 Task: Look for space in Roha, India from 5th June, 2023 to 16th June, 2023 for 2 adults in price range Rs.14000 to Rs.18000. Place can be entire place with 1  bedroom having 1 bed and 1 bathroom. Property type can be house, flat, guest house, hotel. Amenities needed are: wifi. Booking option can be shelf check-in. Required host language is English.
Action: Mouse moved to (418, 51)
Screenshot: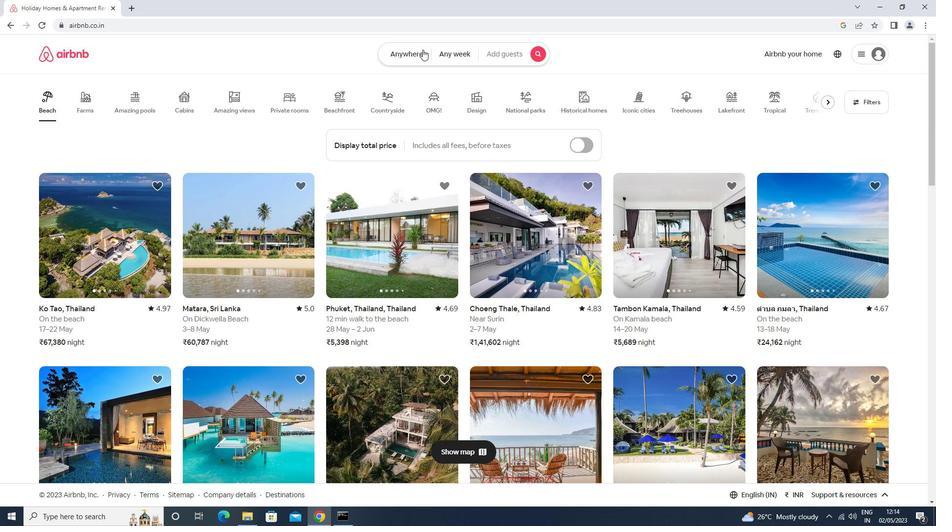 
Action: Mouse pressed left at (418, 51)
Screenshot: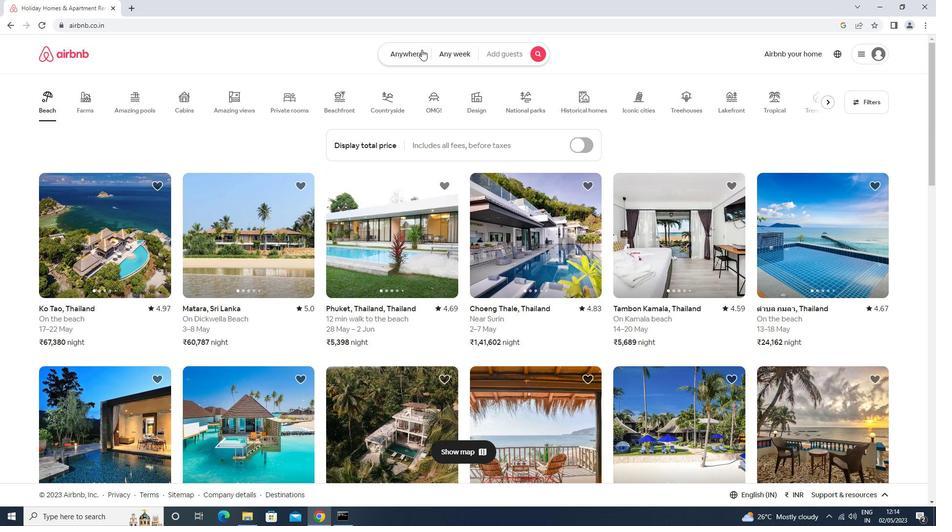 
Action: Mouse moved to (386, 91)
Screenshot: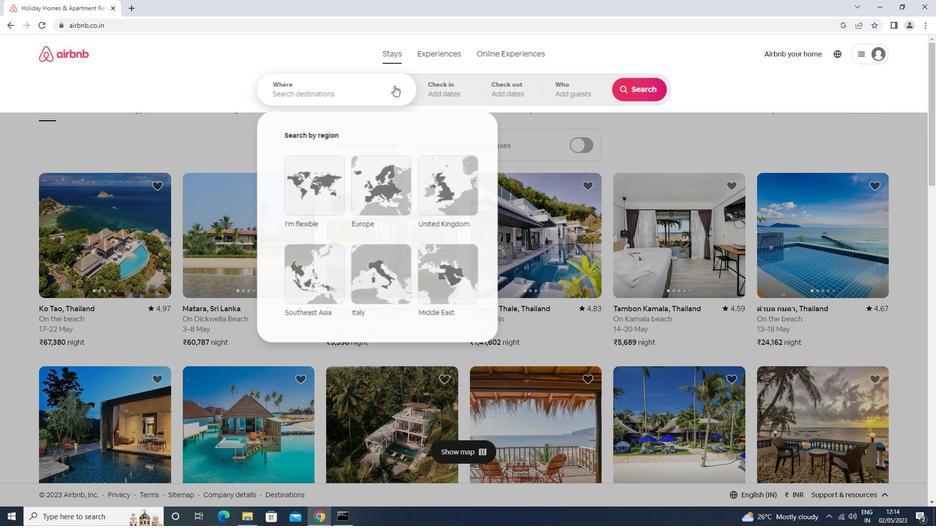 
Action: Mouse pressed left at (386, 91)
Screenshot: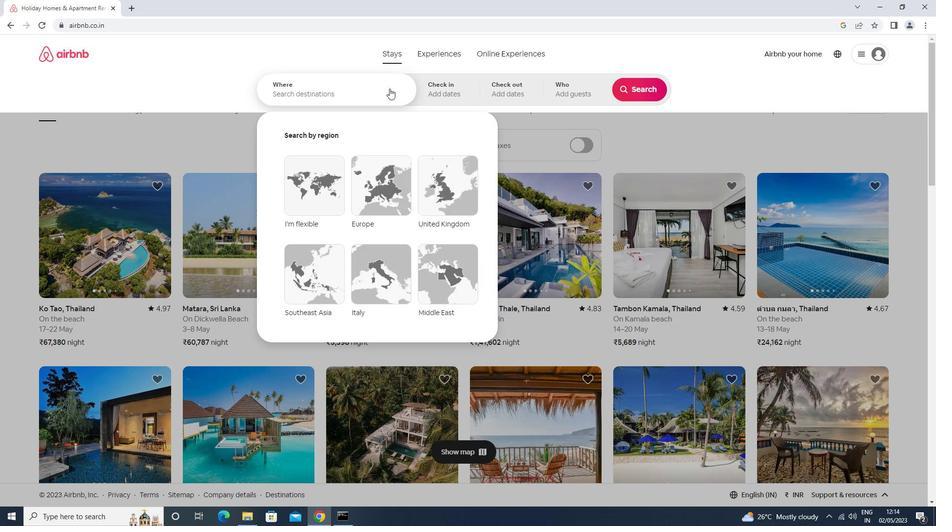 
Action: Mouse moved to (376, 95)
Screenshot: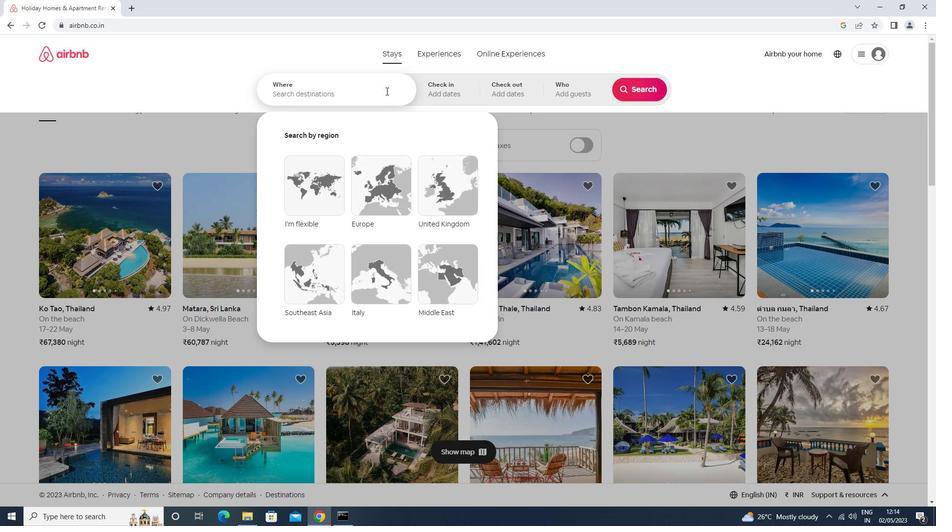 
Action: Key pressed r<Key.caps_lock>oha<Key.down><Key.enter>
Screenshot: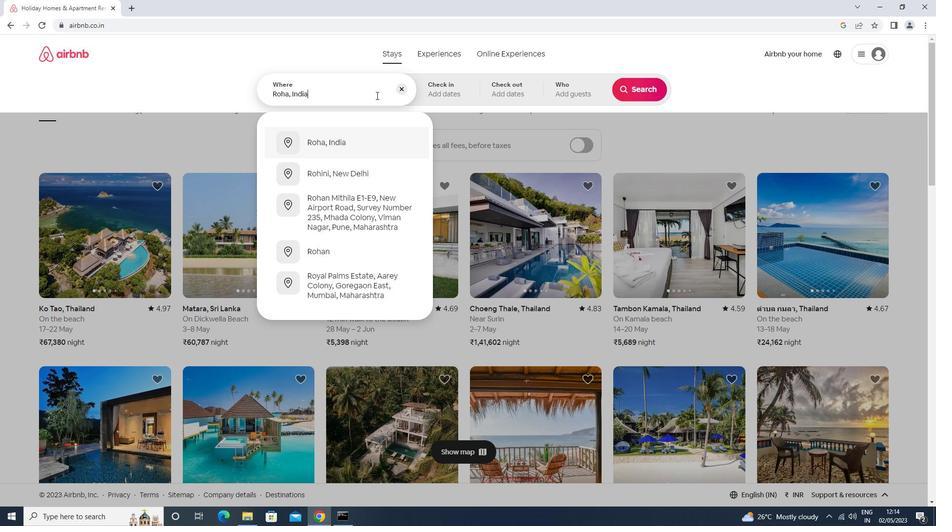 
Action: Mouse moved to (513, 236)
Screenshot: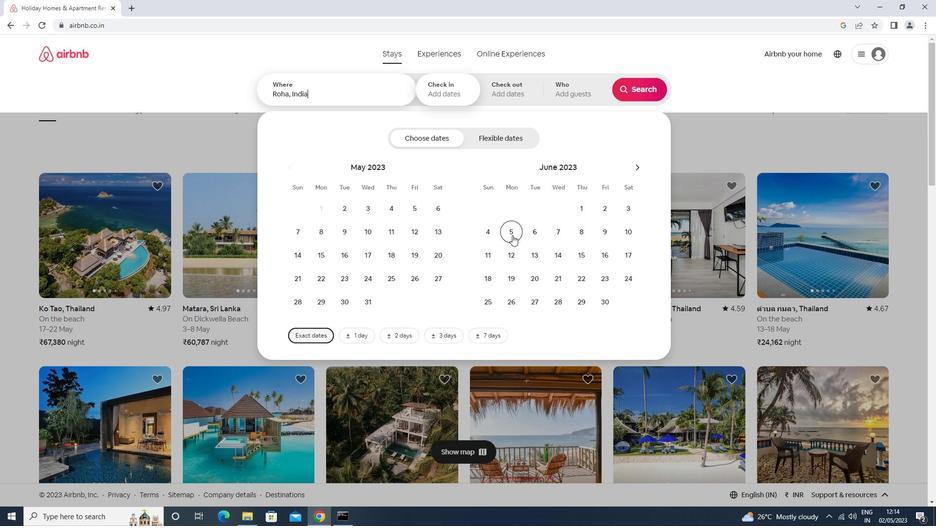 
Action: Mouse pressed left at (513, 236)
Screenshot: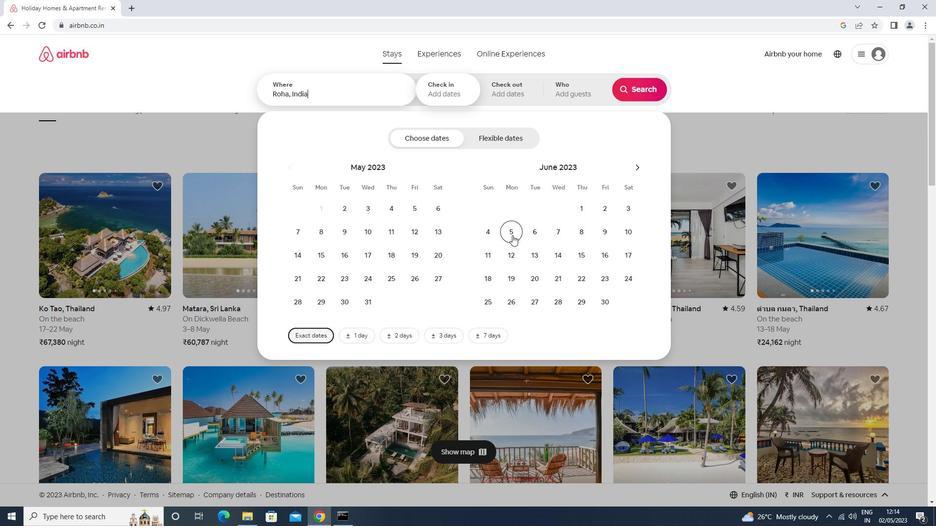 
Action: Mouse moved to (597, 254)
Screenshot: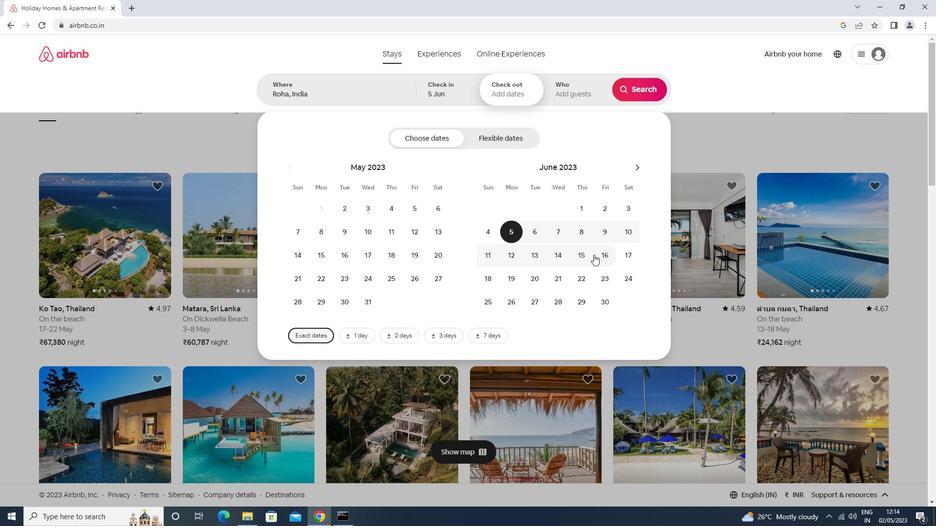 
Action: Mouse pressed left at (597, 254)
Screenshot: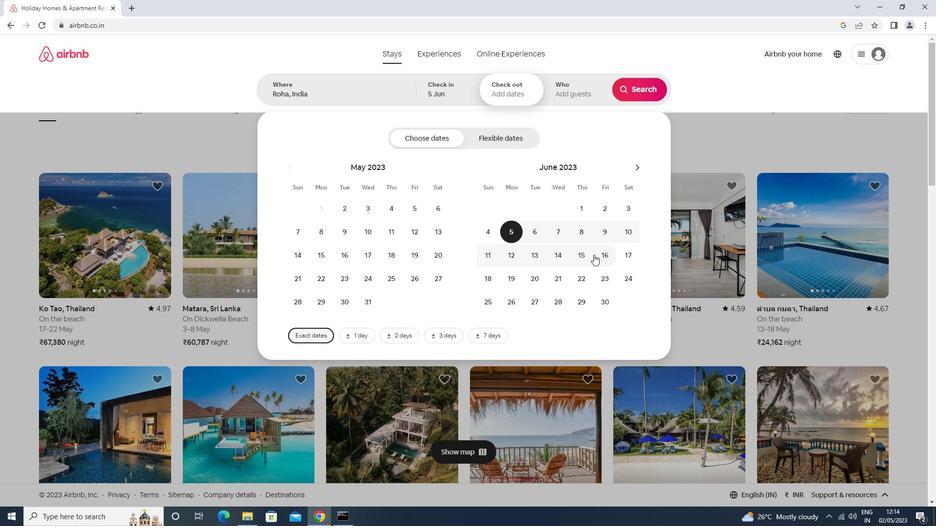
Action: Mouse moved to (561, 96)
Screenshot: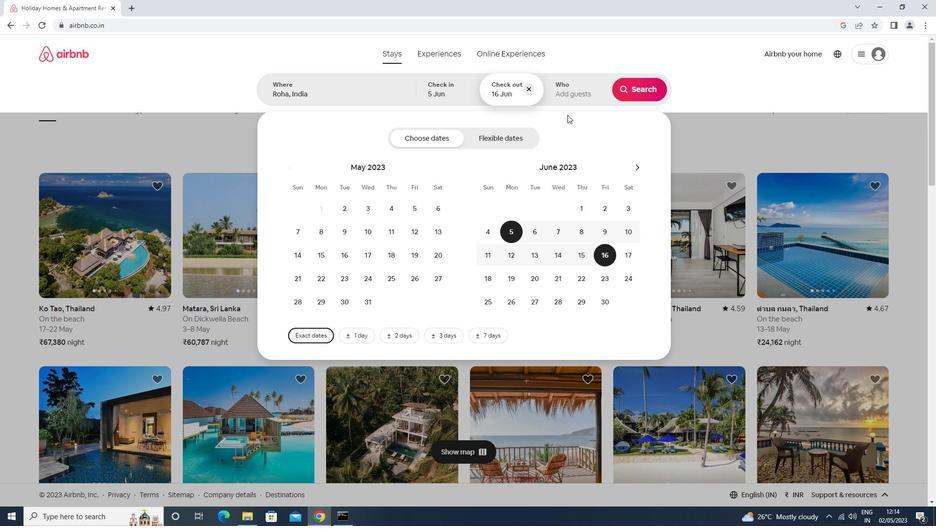 
Action: Mouse pressed left at (561, 96)
Screenshot: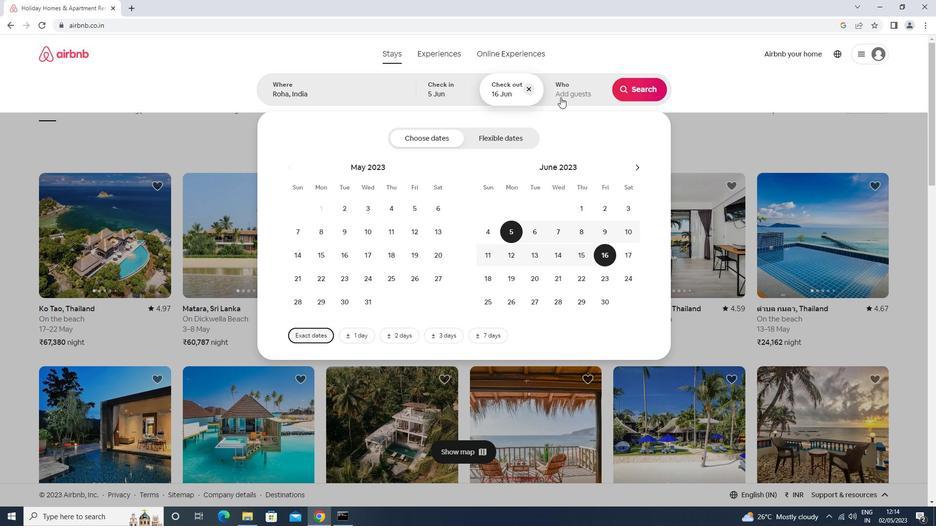 
Action: Mouse moved to (640, 144)
Screenshot: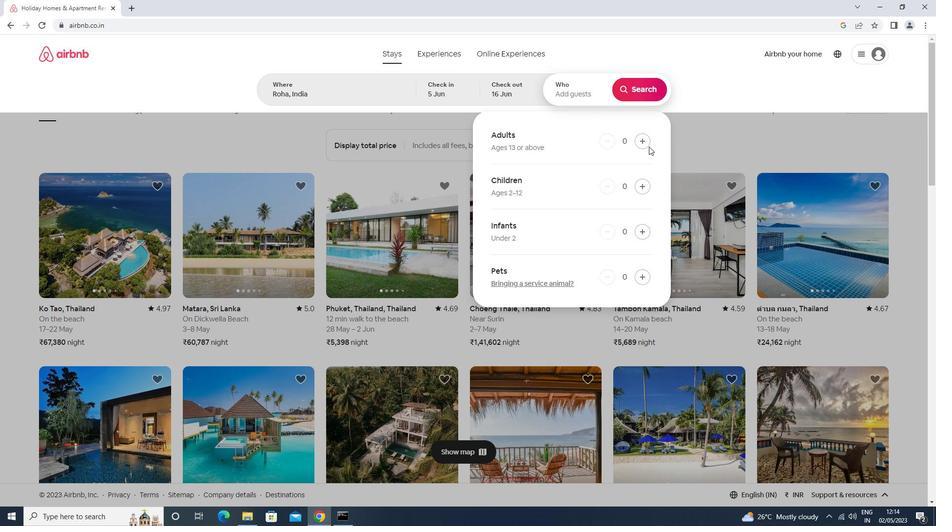 
Action: Mouse pressed left at (640, 144)
Screenshot: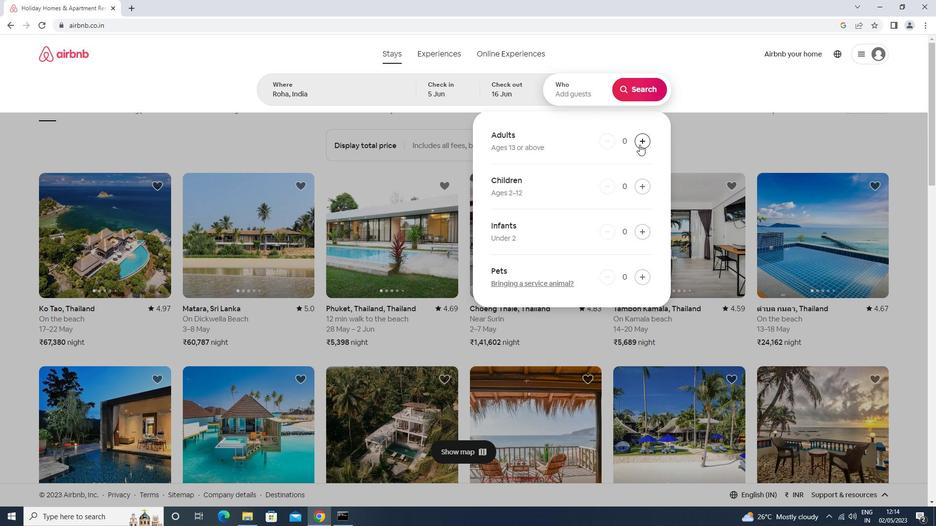 
Action: Mouse moved to (639, 144)
Screenshot: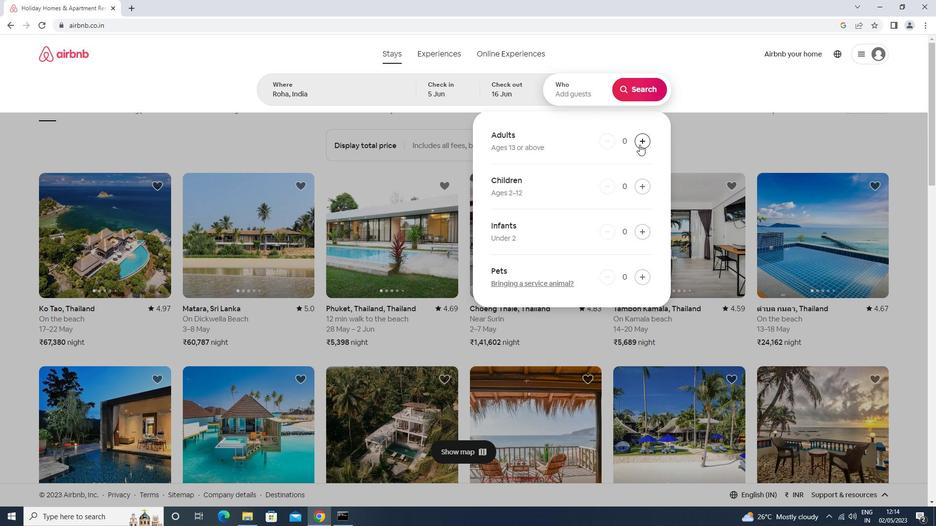 
Action: Mouse pressed left at (639, 144)
Screenshot: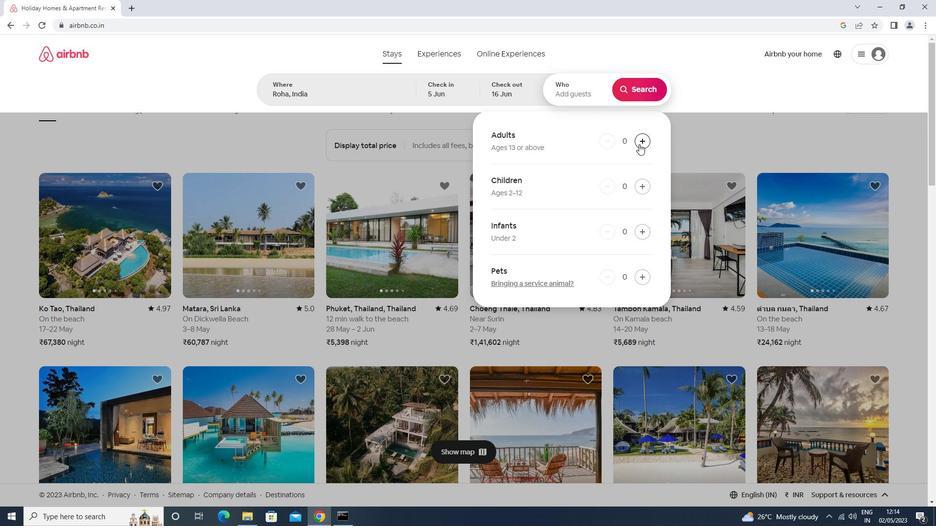 
Action: Mouse moved to (638, 81)
Screenshot: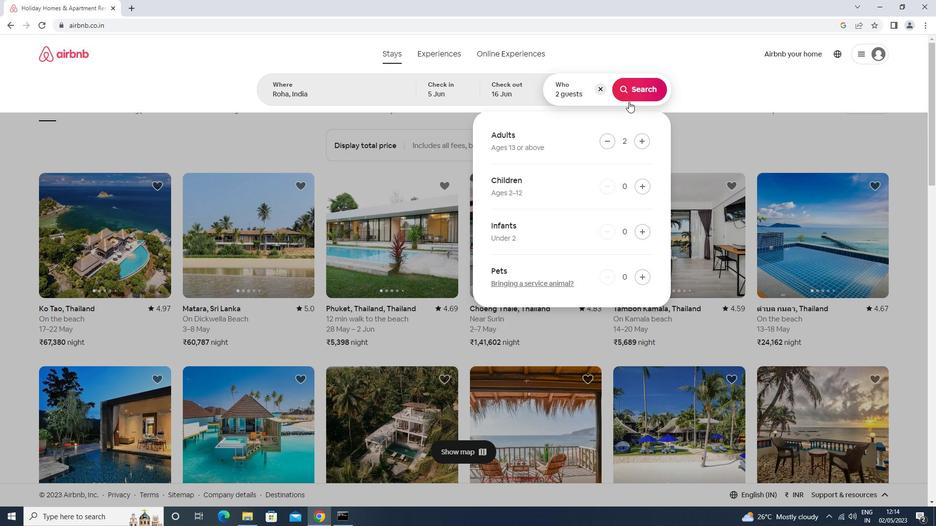 
Action: Mouse pressed left at (638, 81)
Screenshot: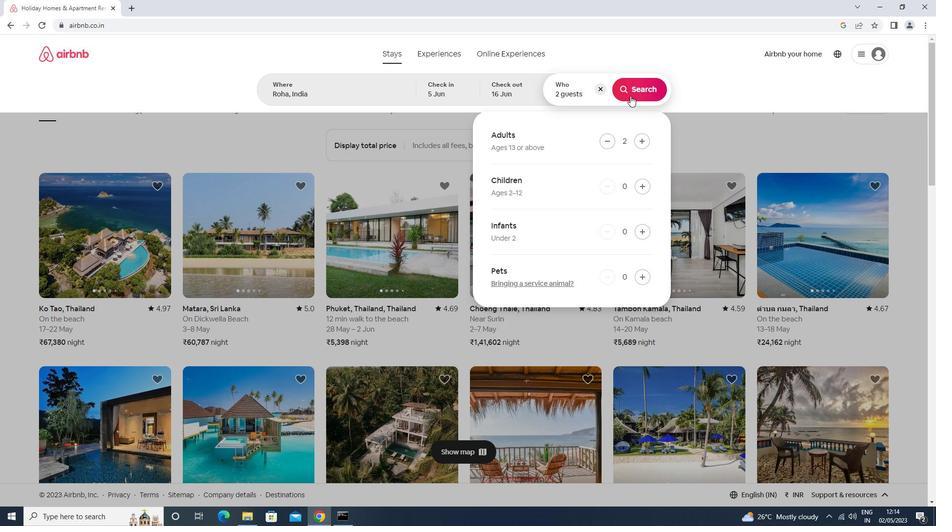 
Action: Mouse moved to (889, 91)
Screenshot: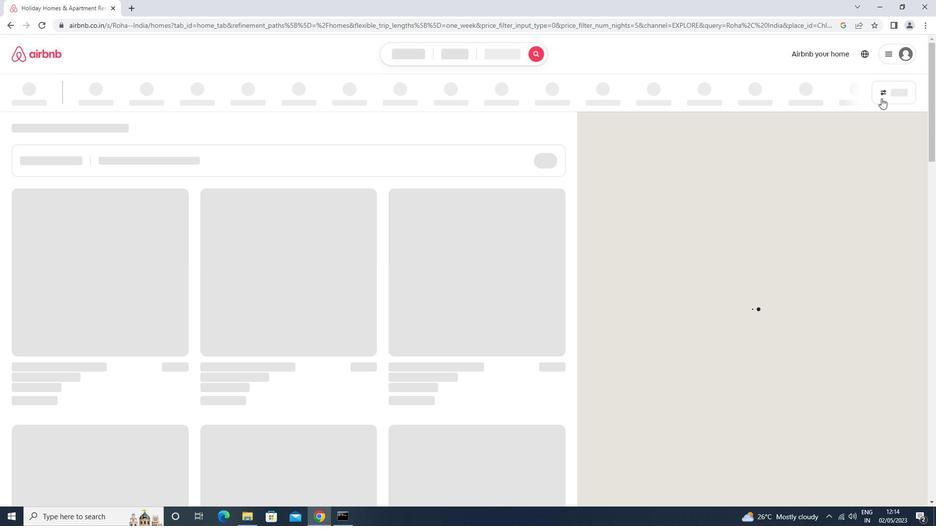 
Action: Mouse pressed left at (889, 91)
Screenshot: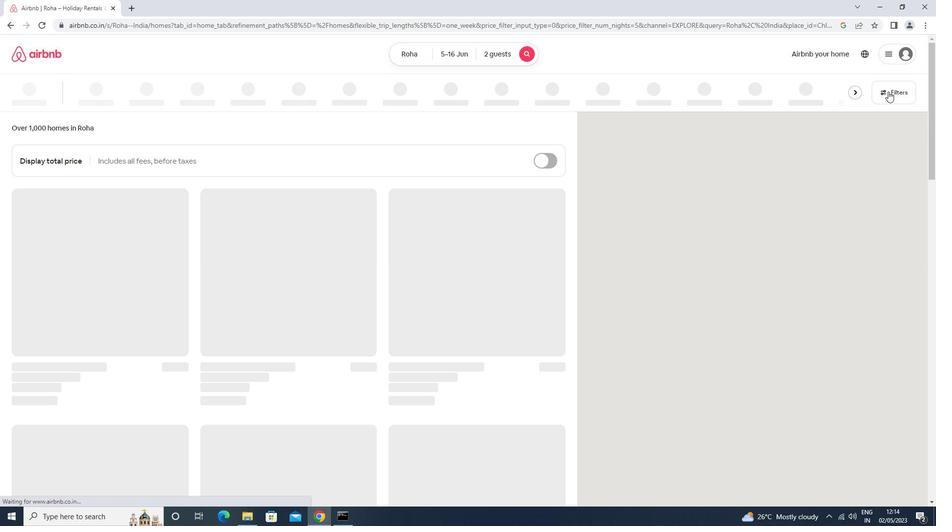 
Action: Mouse moved to (381, 215)
Screenshot: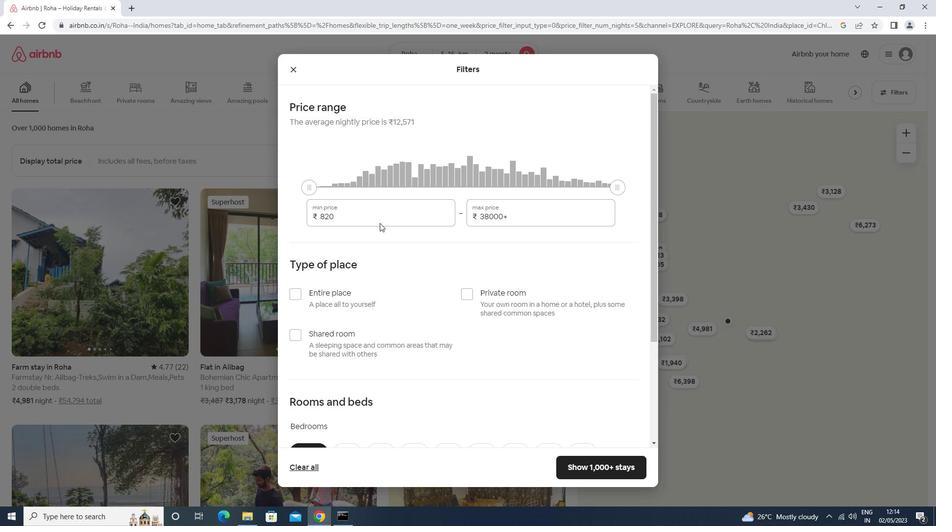 
Action: Mouse pressed left at (381, 215)
Screenshot: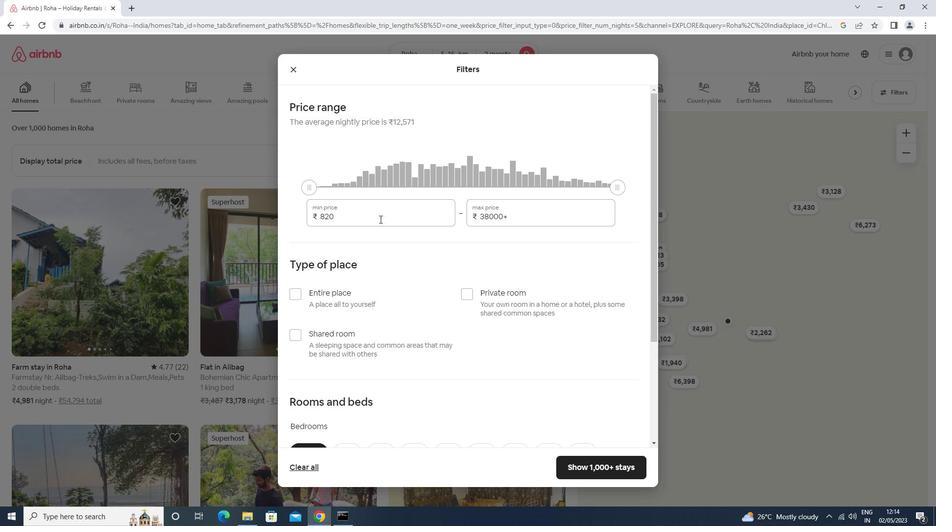 
Action: Key pressed <Key.backspace><Key.backspace><Key.backspace><Key.backspace><Key.backspace><Key.backspace><Key.backspace>14000<Key.tab>18000
Screenshot: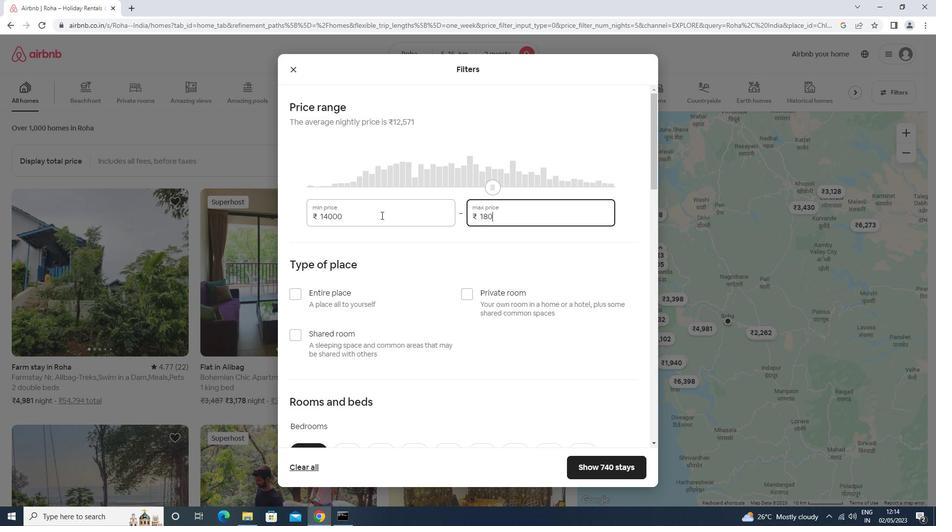 
Action: Mouse moved to (295, 291)
Screenshot: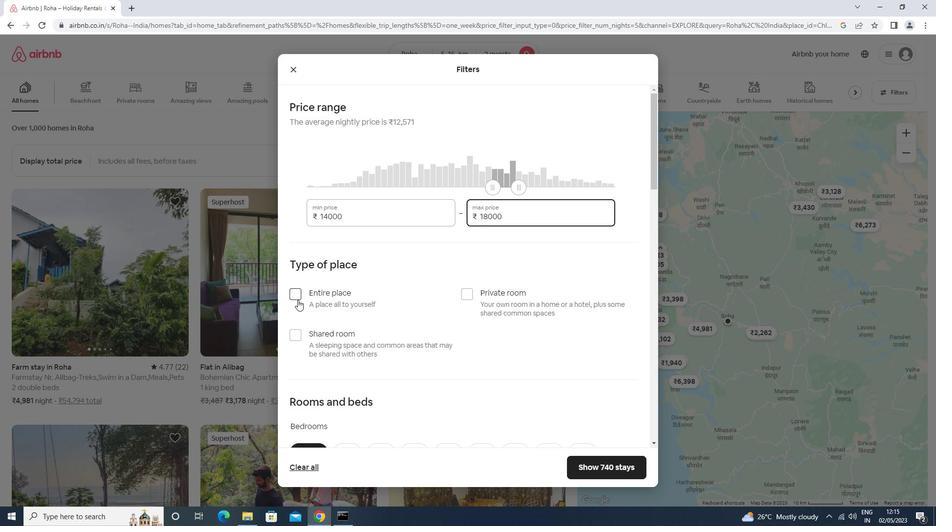
Action: Mouse pressed left at (295, 291)
Screenshot: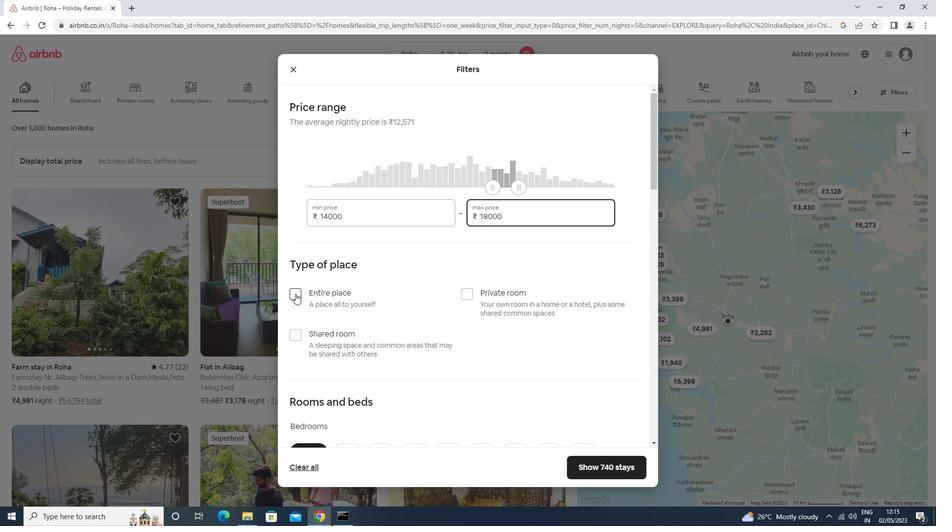 
Action: Mouse scrolled (295, 291) with delta (0, 0)
Screenshot: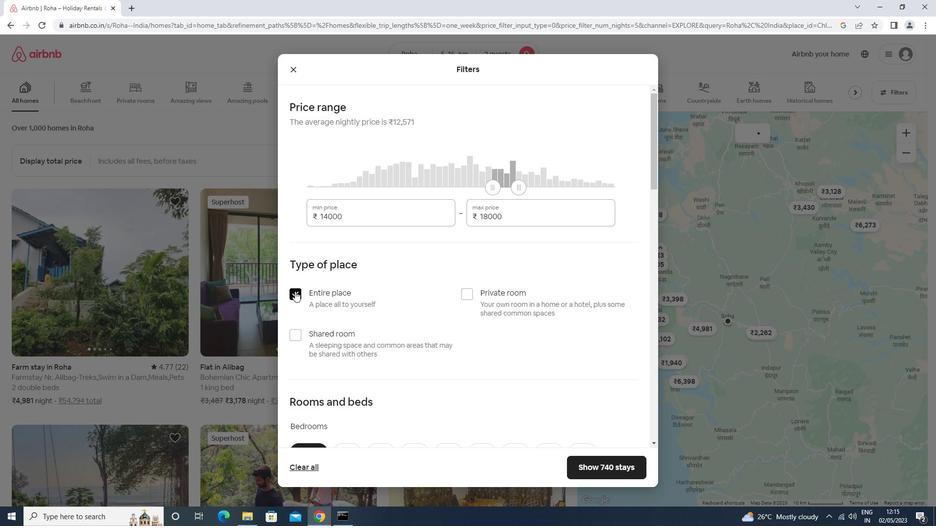 
Action: Mouse scrolled (295, 291) with delta (0, 0)
Screenshot: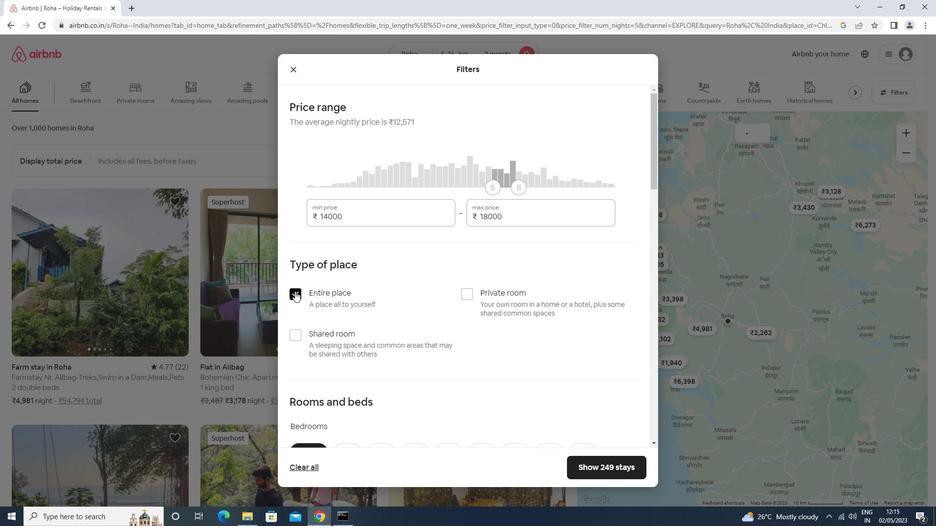 
Action: Mouse scrolled (295, 291) with delta (0, 0)
Screenshot: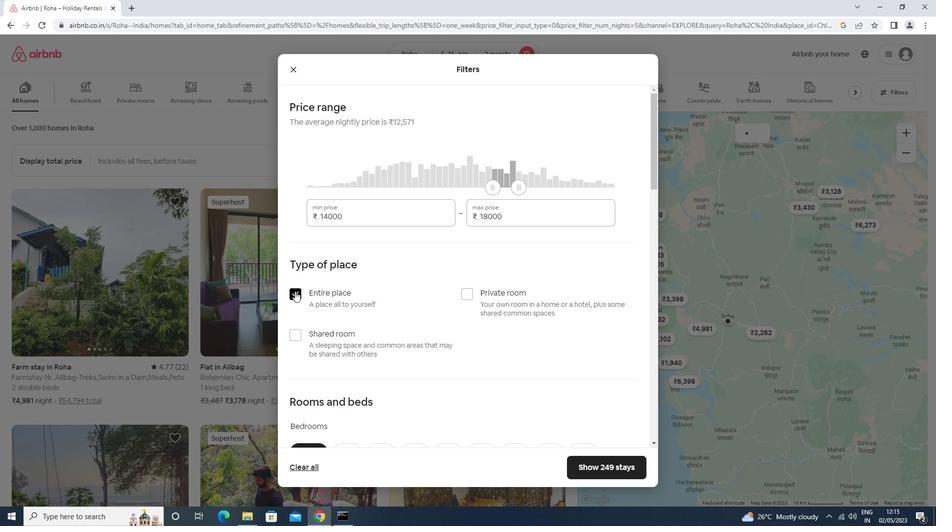 
Action: Mouse moved to (346, 307)
Screenshot: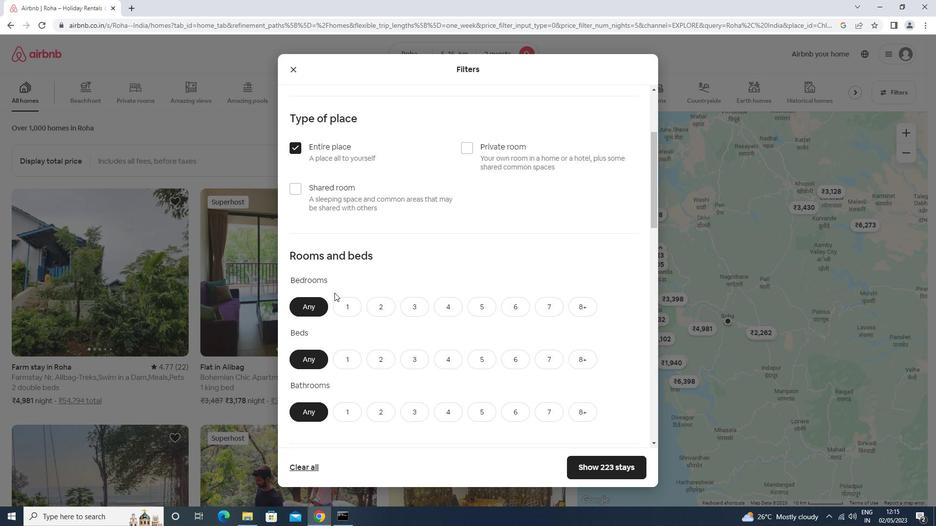 
Action: Mouse pressed left at (346, 307)
Screenshot: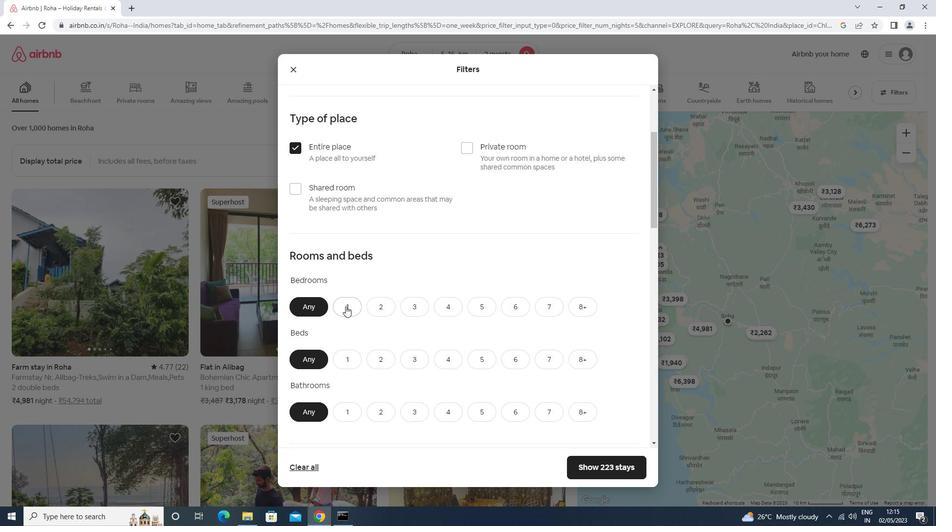 
Action: Mouse moved to (347, 356)
Screenshot: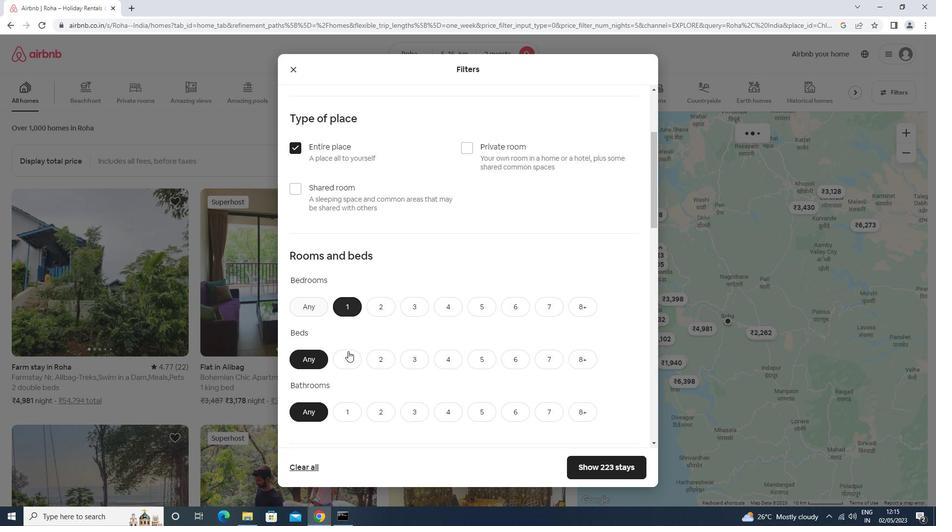 
Action: Mouse pressed left at (347, 356)
Screenshot: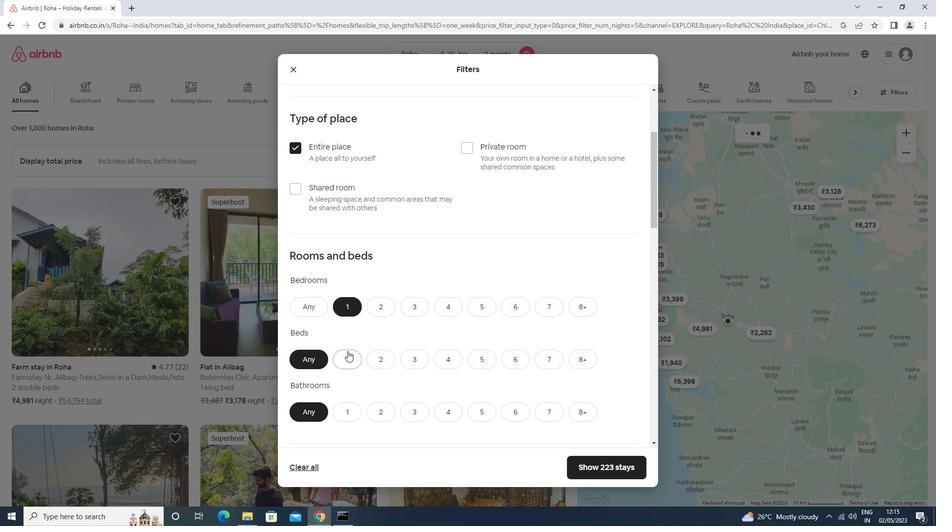 
Action: Mouse moved to (341, 409)
Screenshot: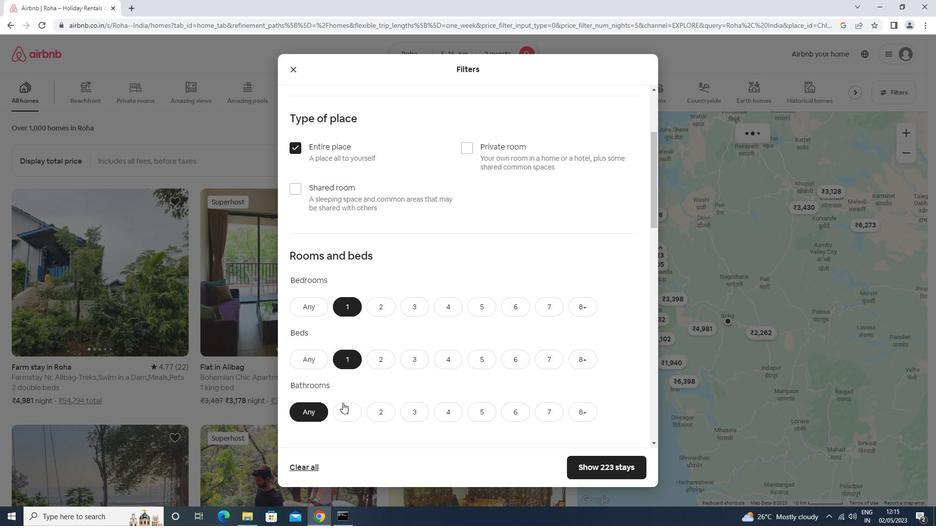
Action: Mouse pressed left at (341, 409)
Screenshot: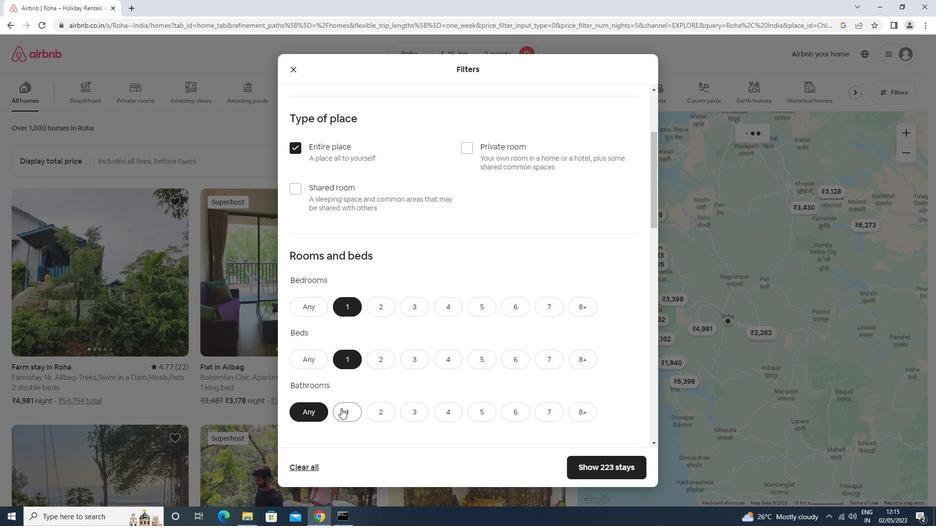 
Action: Mouse moved to (340, 406)
Screenshot: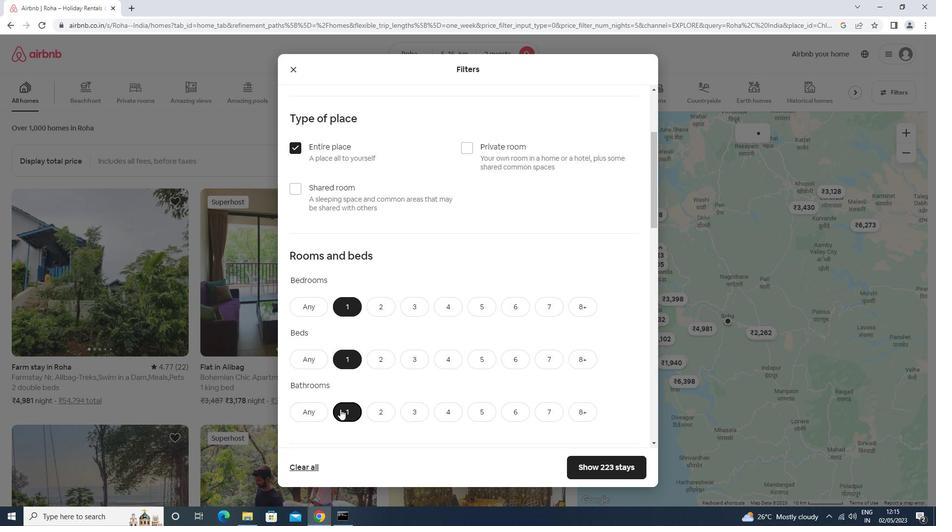 
Action: Mouse scrolled (340, 405) with delta (0, 0)
Screenshot: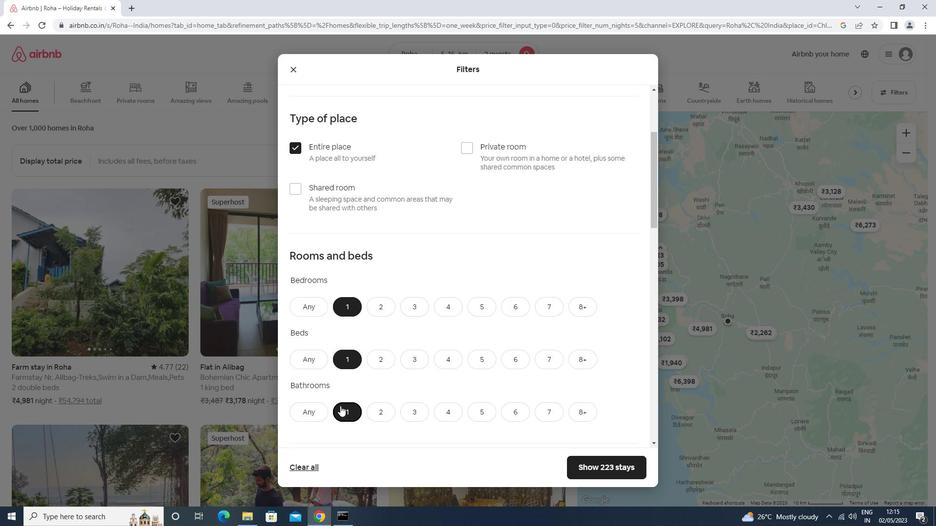 
Action: Mouse scrolled (340, 405) with delta (0, 0)
Screenshot: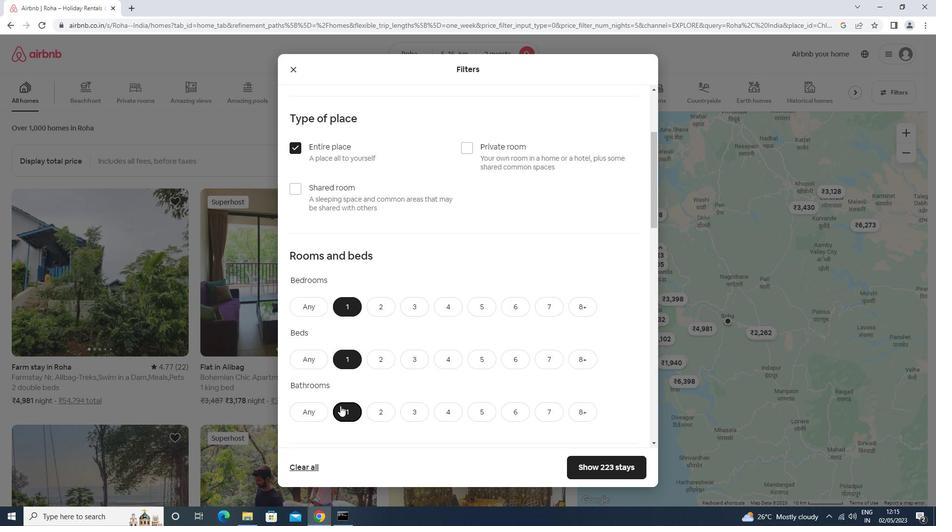 
Action: Mouse scrolled (340, 405) with delta (0, 0)
Screenshot: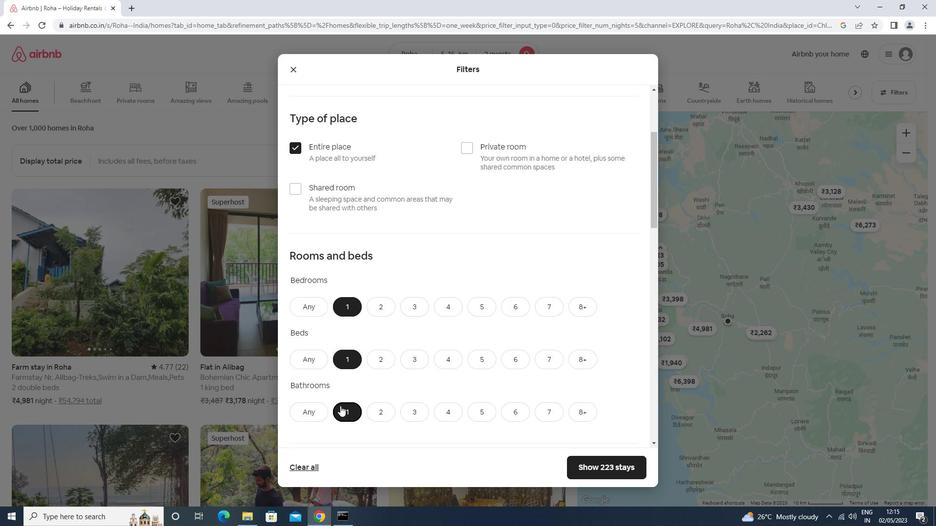 
Action: Mouse moved to (320, 385)
Screenshot: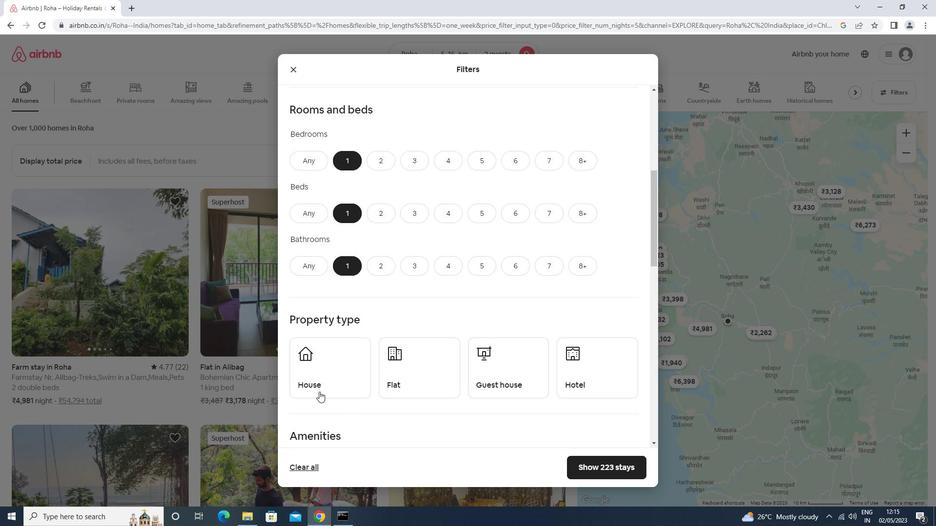 
Action: Mouse pressed left at (320, 385)
Screenshot: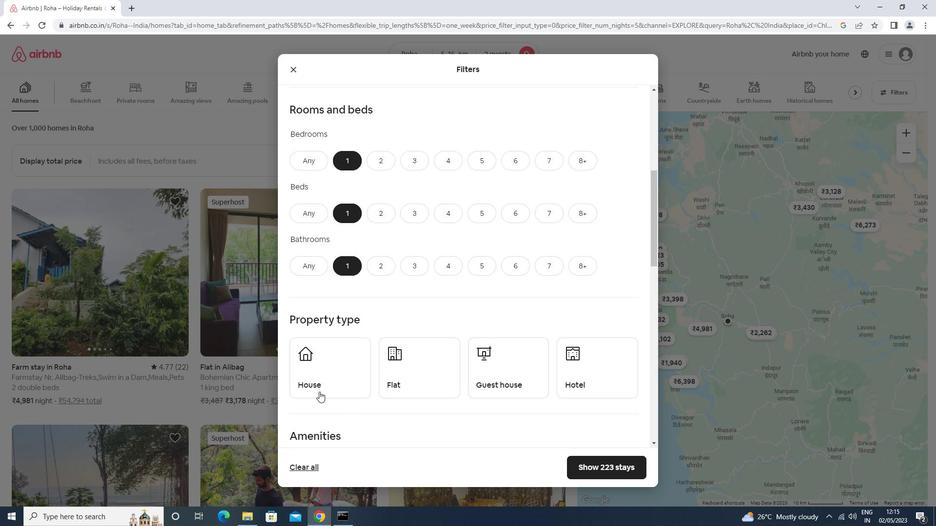 
Action: Mouse moved to (423, 365)
Screenshot: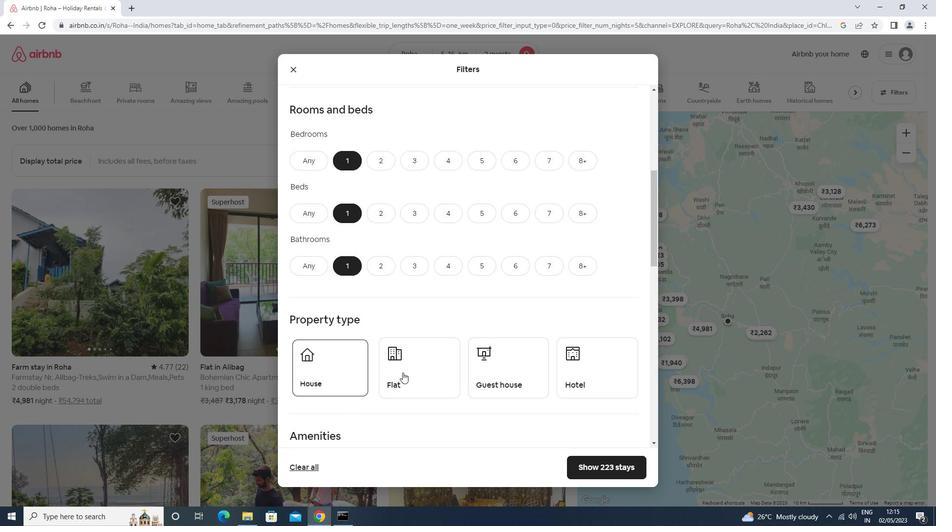 
Action: Mouse pressed left at (423, 365)
Screenshot: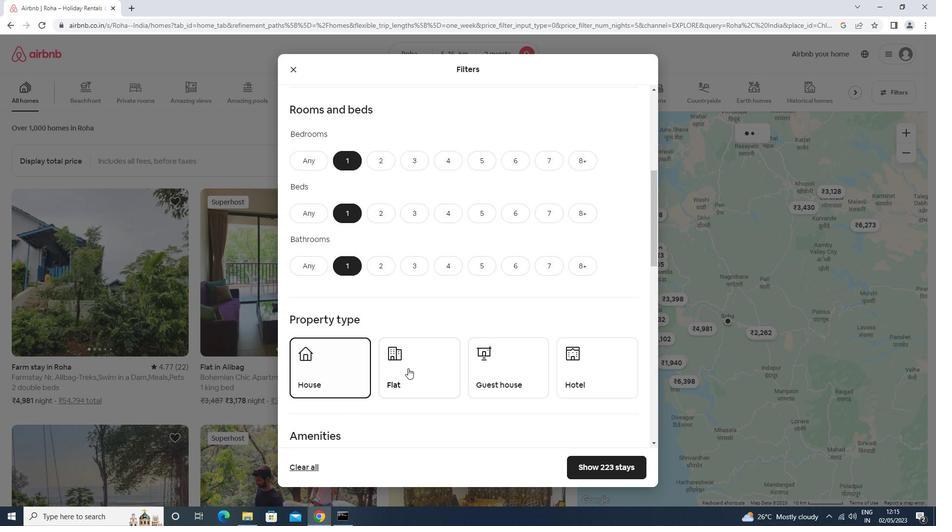 
Action: Mouse moved to (498, 370)
Screenshot: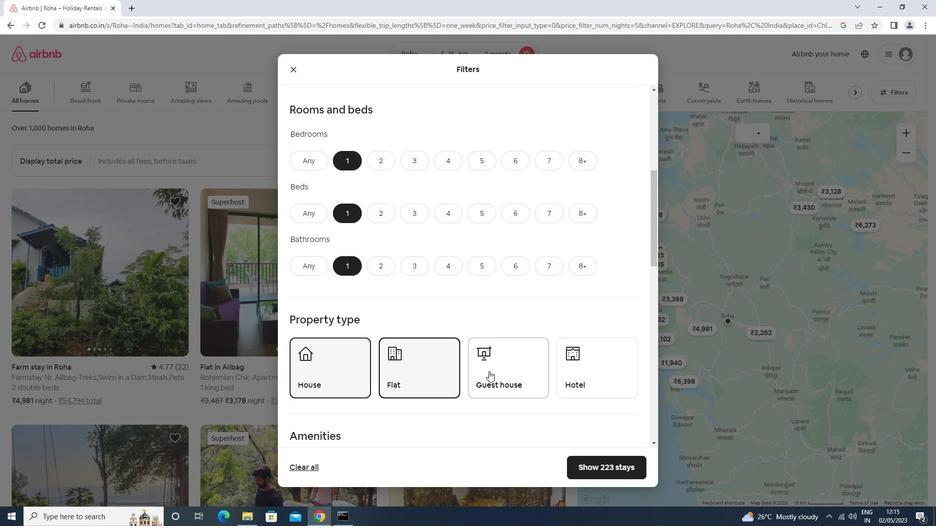 
Action: Mouse pressed left at (498, 370)
Screenshot: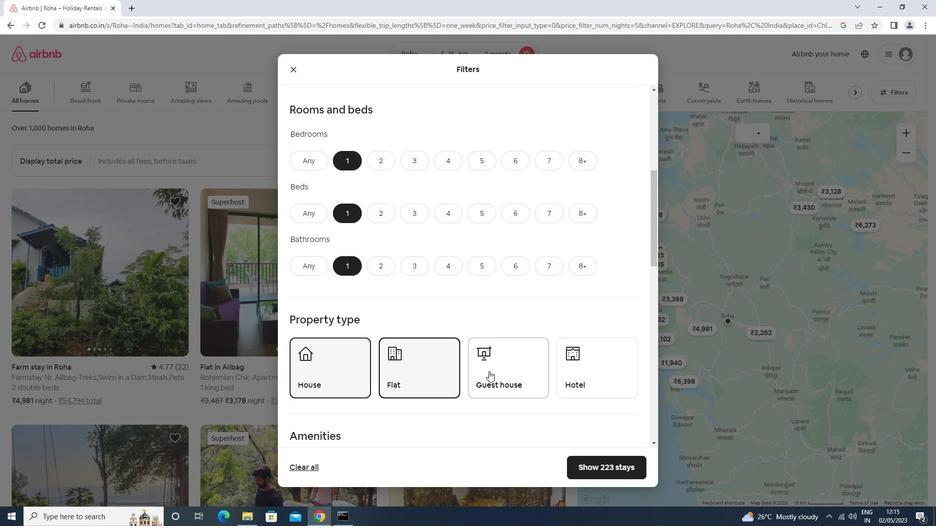 
Action: Mouse moved to (595, 384)
Screenshot: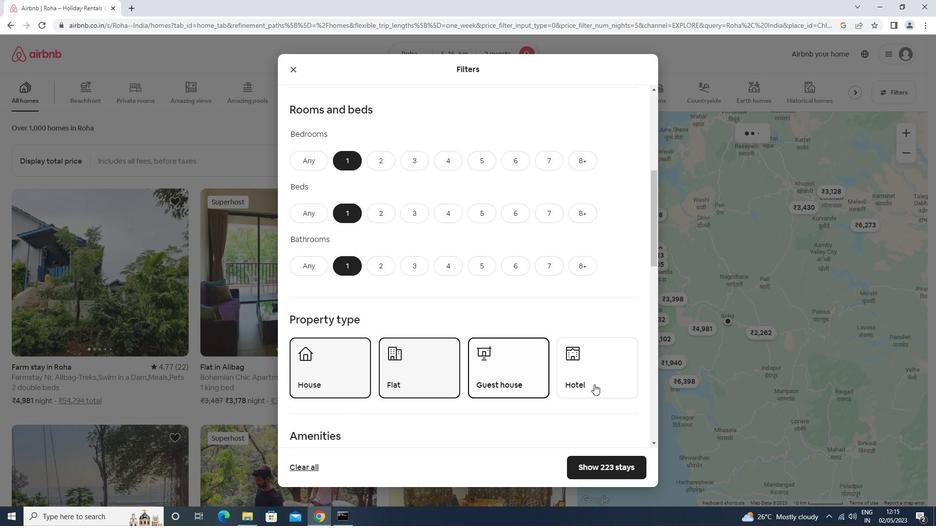 
Action: Mouse pressed left at (595, 384)
Screenshot: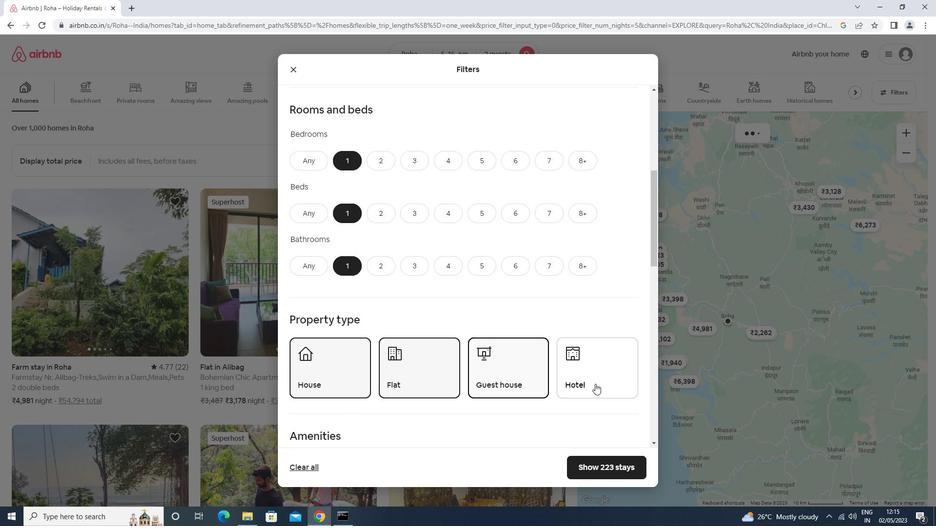 
Action: Mouse moved to (578, 365)
Screenshot: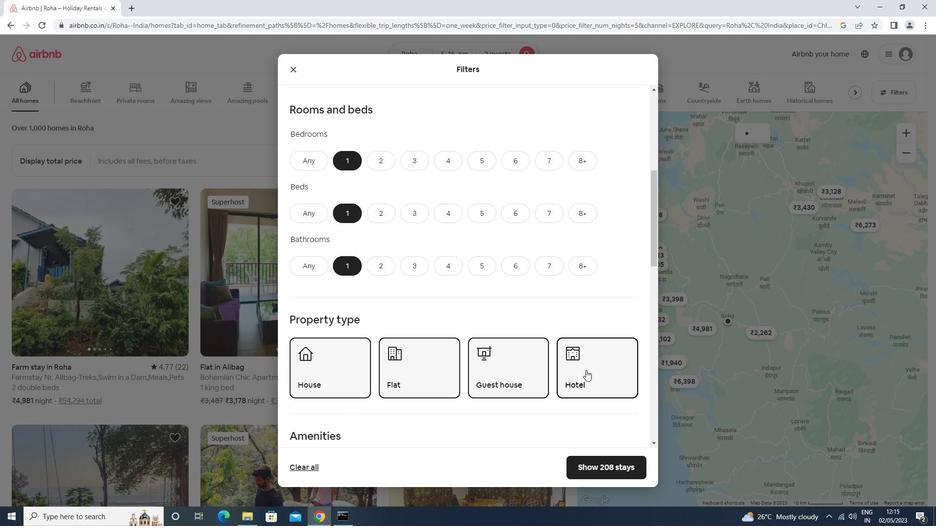 
Action: Mouse scrolled (578, 365) with delta (0, 0)
Screenshot: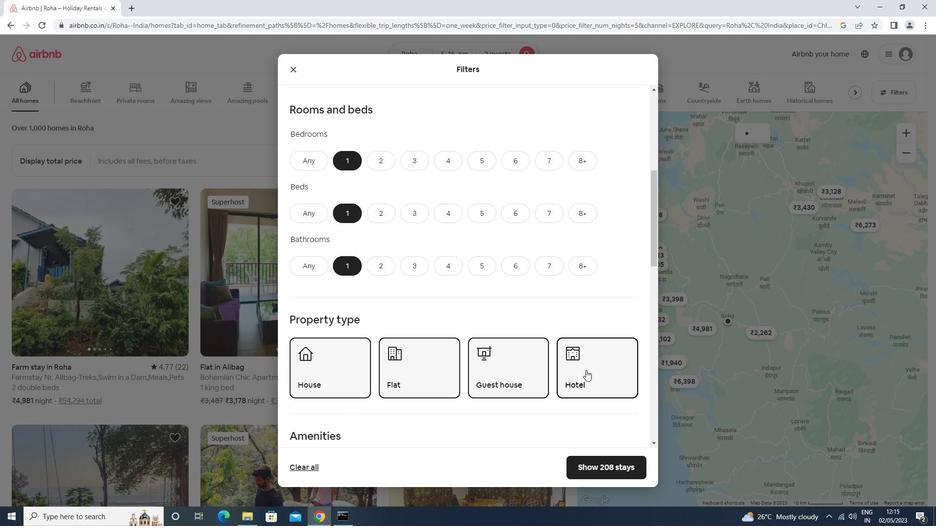
Action: Mouse scrolled (578, 365) with delta (0, 0)
Screenshot: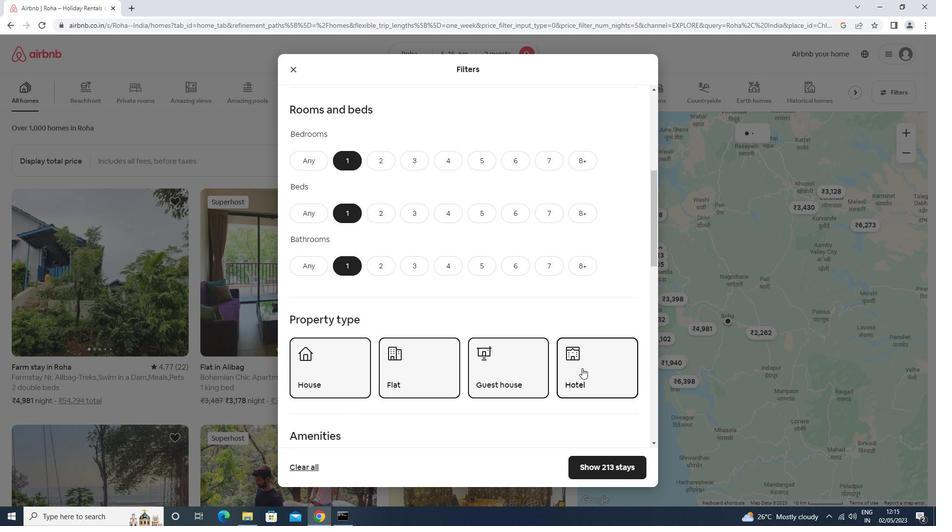 
Action: Mouse scrolled (578, 365) with delta (0, 0)
Screenshot: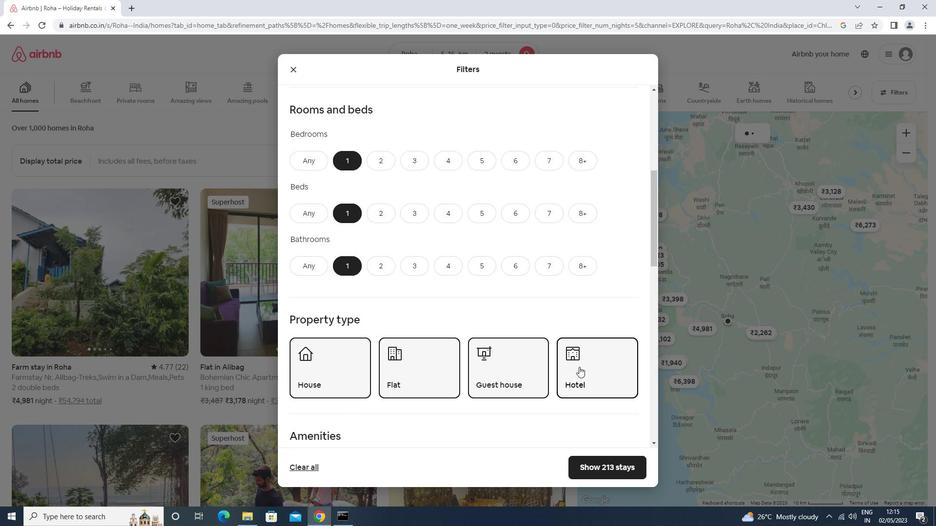 
Action: Mouse moved to (576, 366)
Screenshot: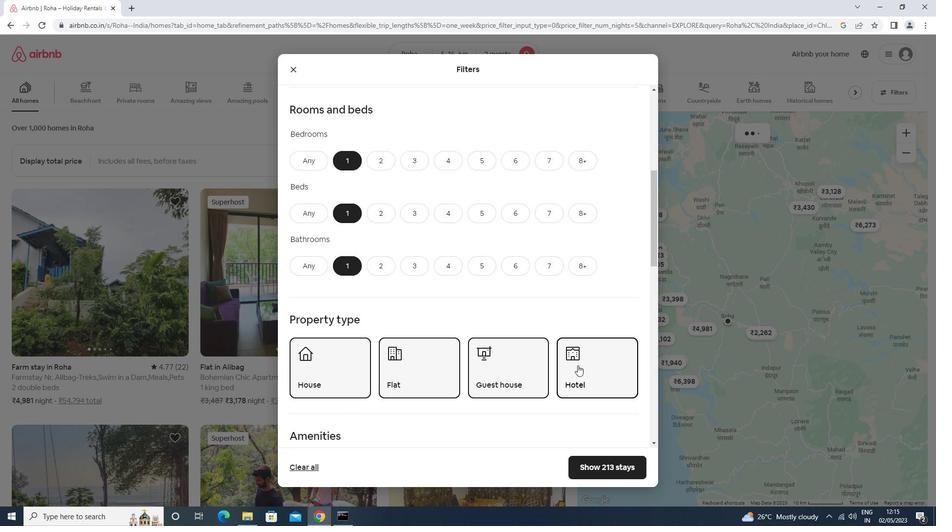 
Action: Mouse scrolled (576, 365) with delta (0, 0)
Screenshot: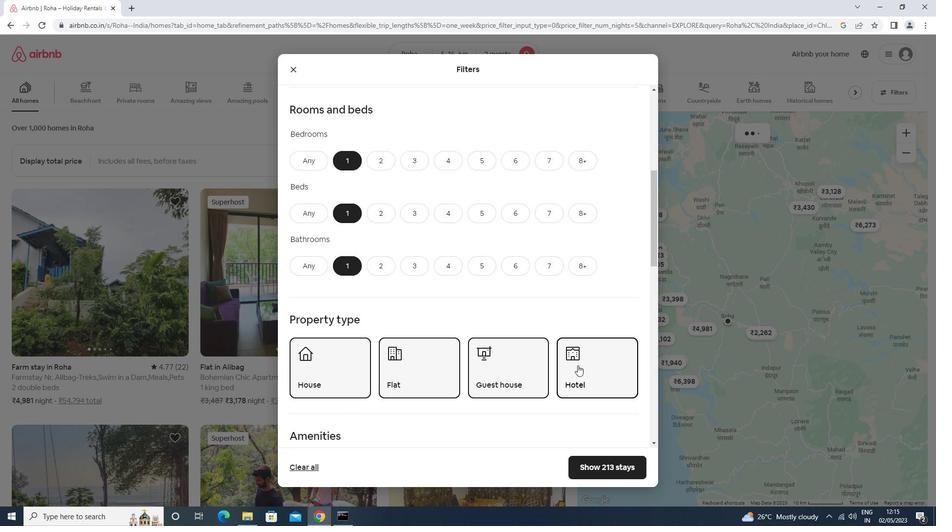 
Action: Mouse moved to (574, 367)
Screenshot: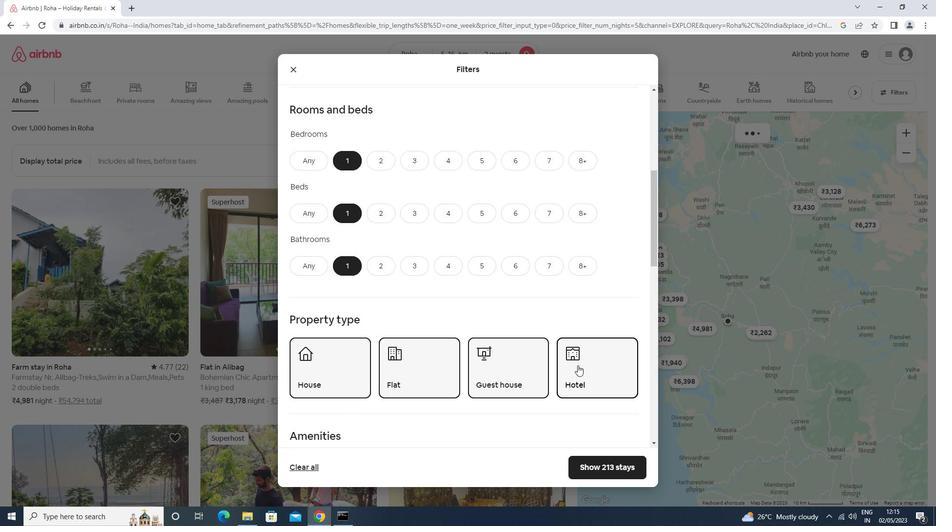 
Action: Mouse scrolled (574, 366) with delta (0, 0)
Screenshot: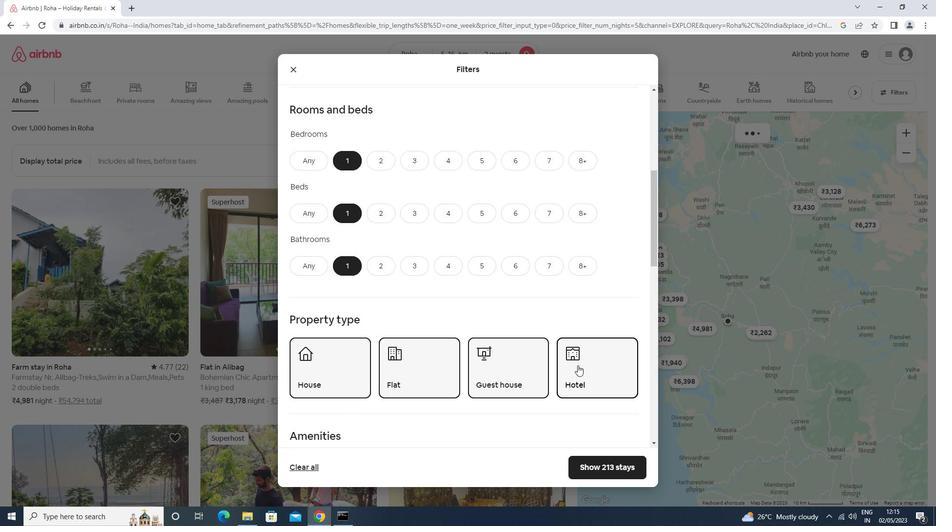 
Action: Mouse moved to (312, 262)
Screenshot: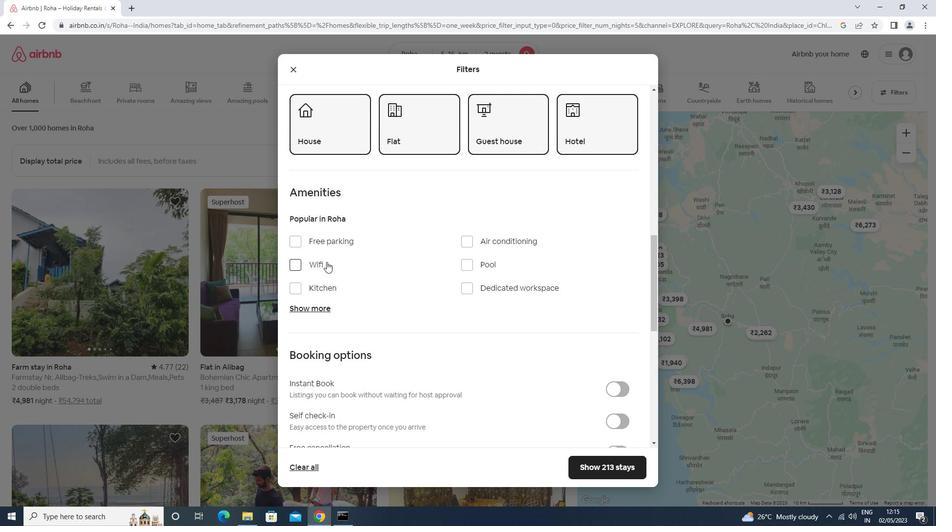 
Action: Mouse pressed left at (312, 262)
Screenshot: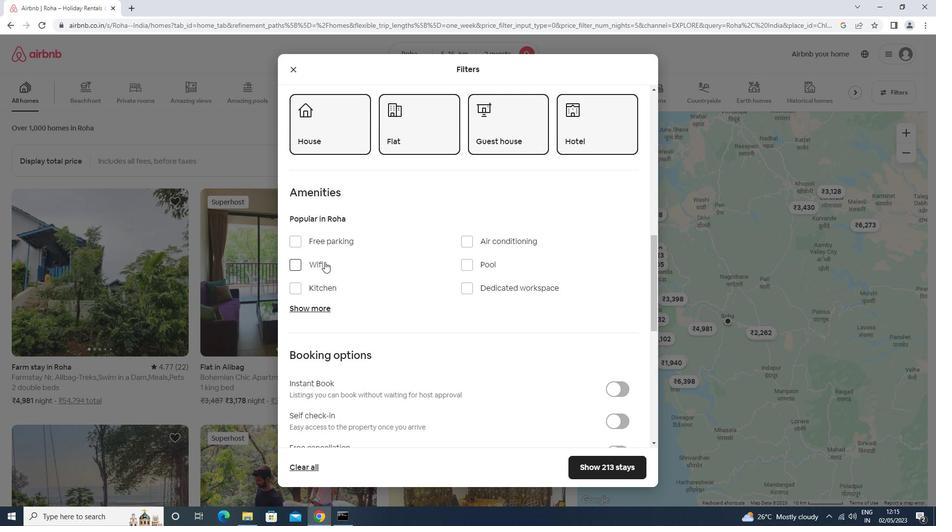 
Action: Mouse moved to (618, 417)
Screenshot: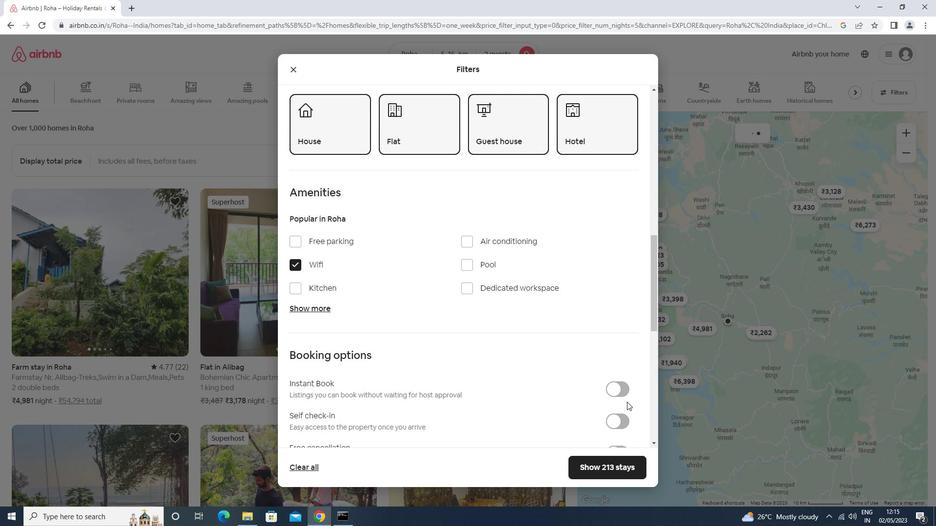
Action: Mouse pressed left at (618, 417)
Screenshot: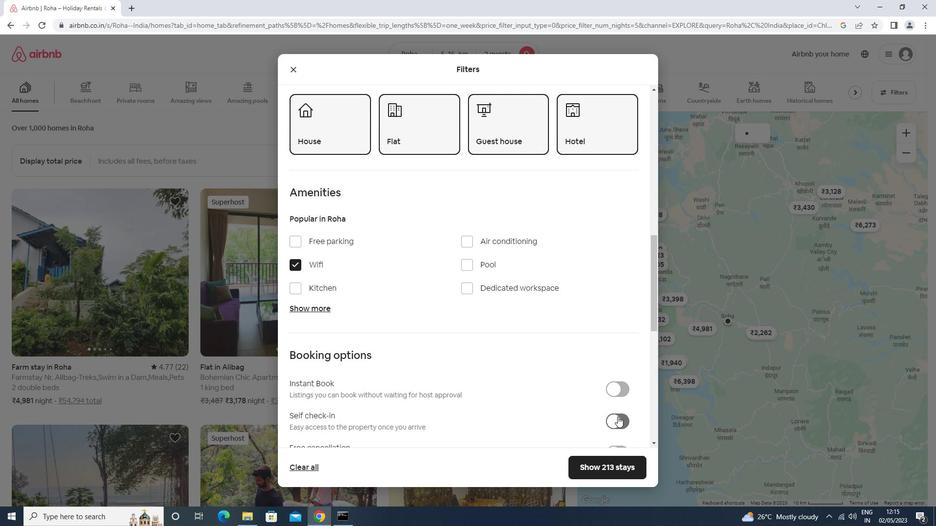 
Action: Mouse moved to (613, 411)
Screenshot: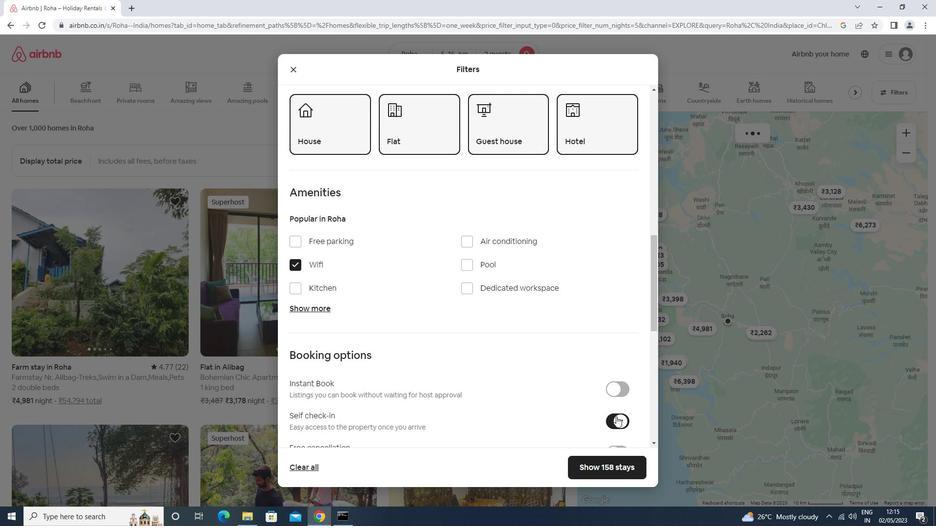 
Action: Mouse scrolled (613, 411) with delta (0, 0)
Screenshot: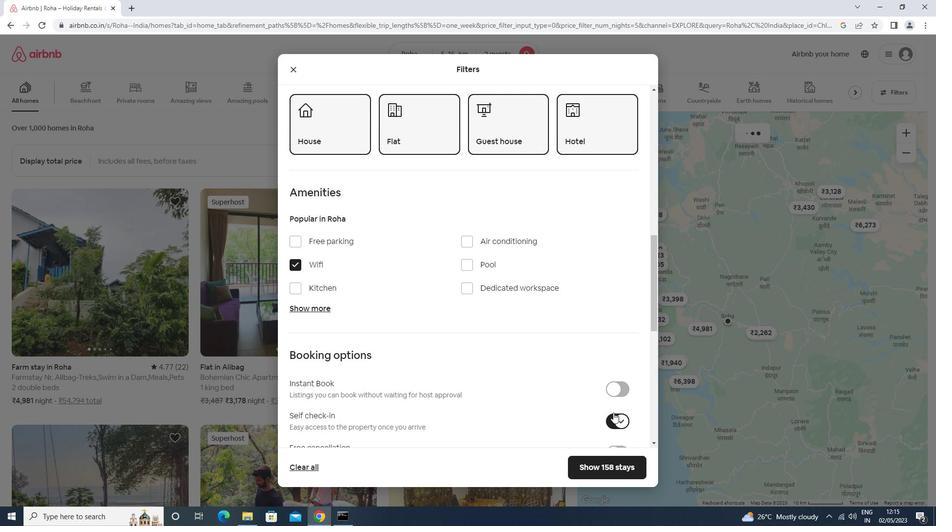 
Action: Mouse scrolled (613, 411) with delta (0, 0)
Screenshot: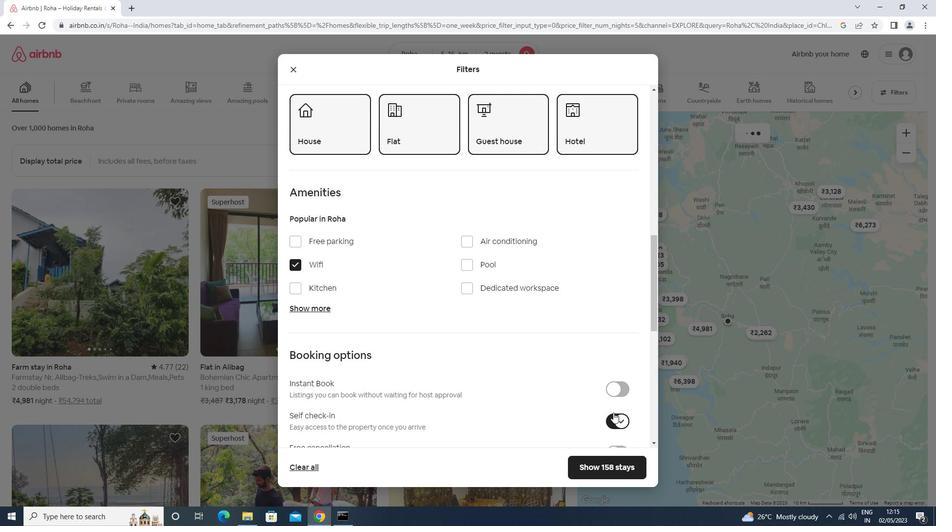 
Action: Mouse scrolled (613, 411) with delta (0, 0)
Screenshot: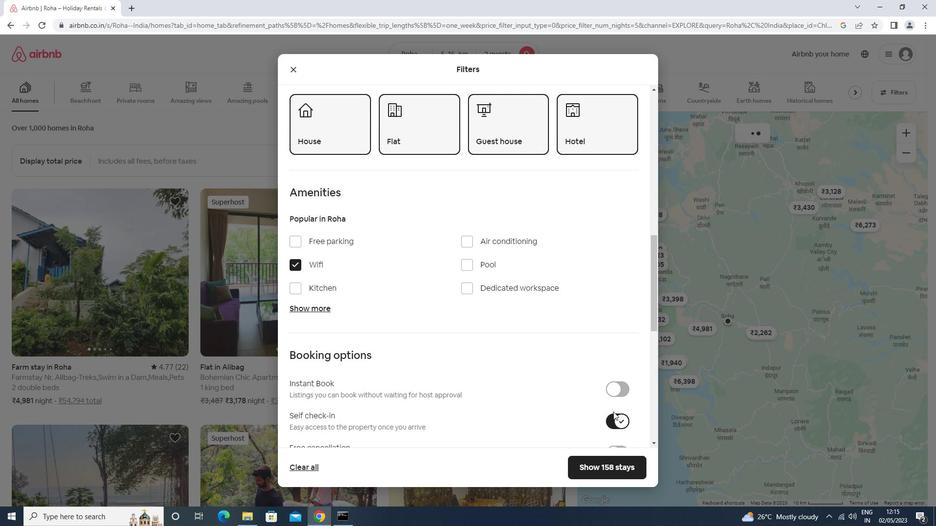 
Action: Mouse scrolled (613, 411) with delta (0, 0)
Screenshot: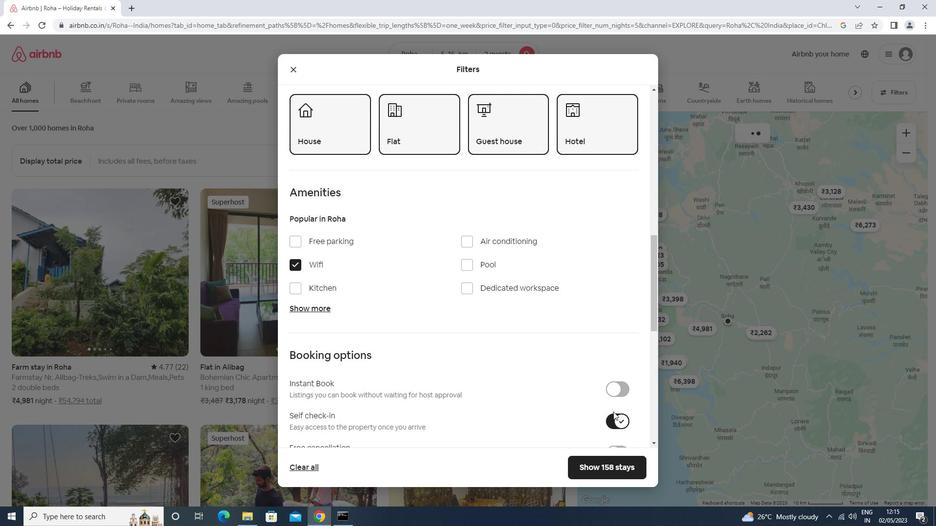 
Action: Mouse scrolled (613, 411) with delta (0, 0)
Screenshot: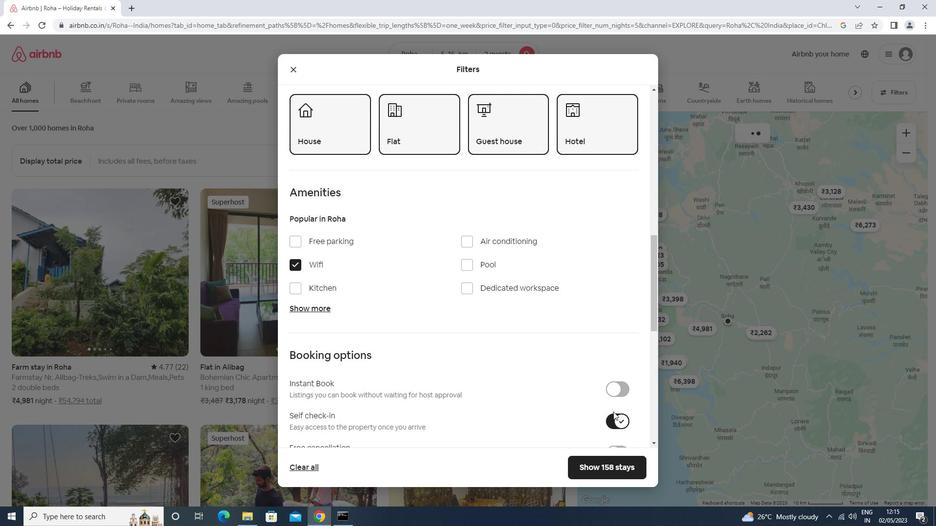 
Action: Mouse scrolled (613, 411) with delta (0, 0)
Screenshot: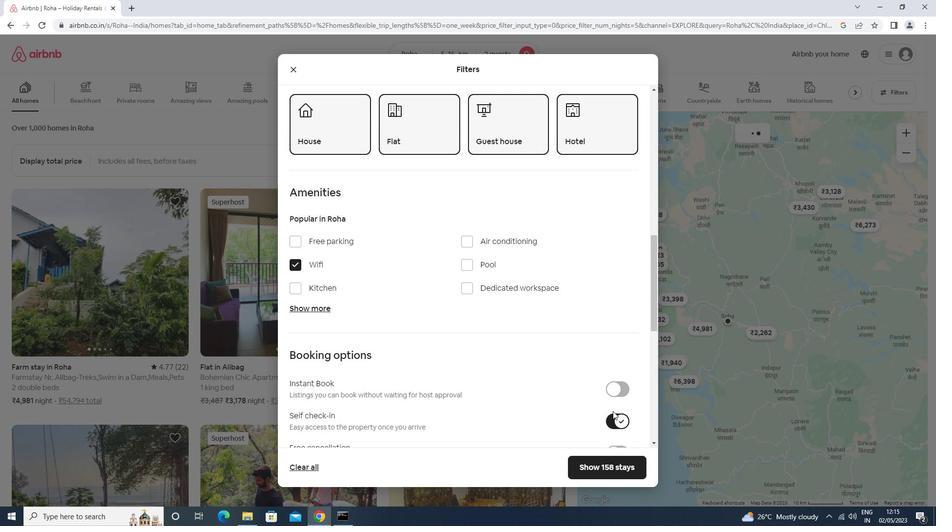 
Action: Mouse scrolled (613, 411) with delta (0, 0)
Screenshot: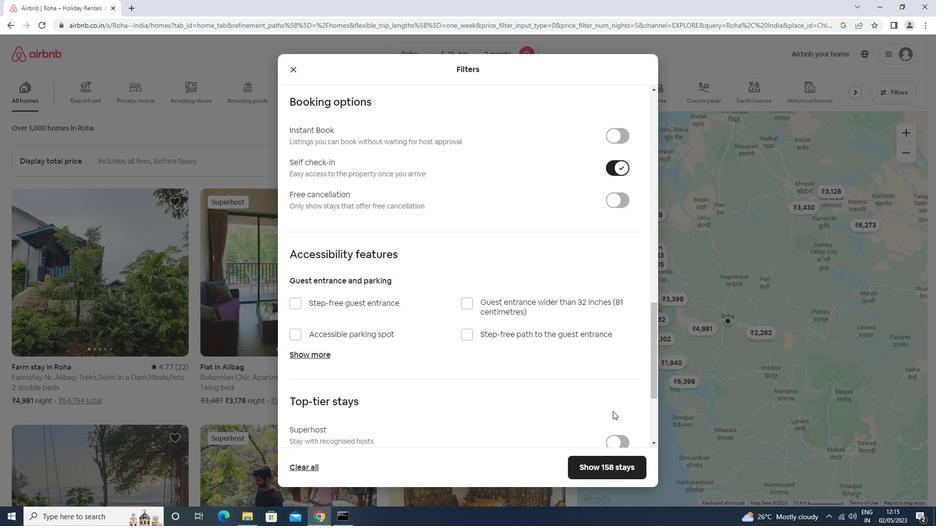 
Action: Mouse scrolled (613, 411) with delta (0, 0)
Screenshot: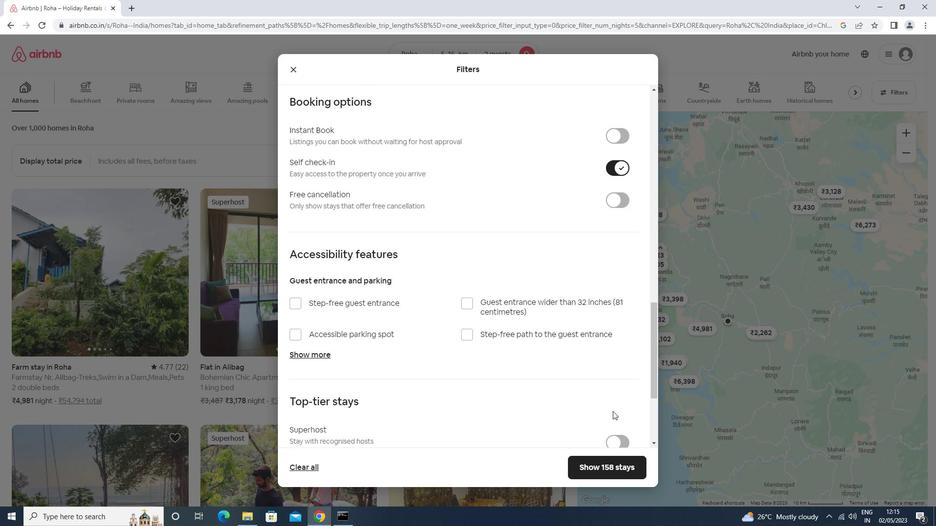 
Action: Mouse scrolled (613, 411) with delta (0, 0)
Screenshot: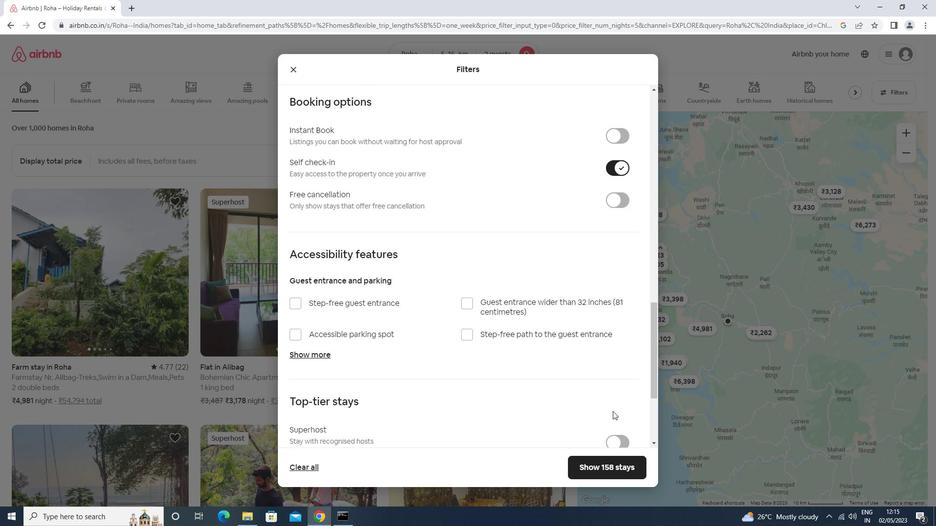 
Action: Mouse scrolled (613, 411) with delta (0, 0)
Screenshot: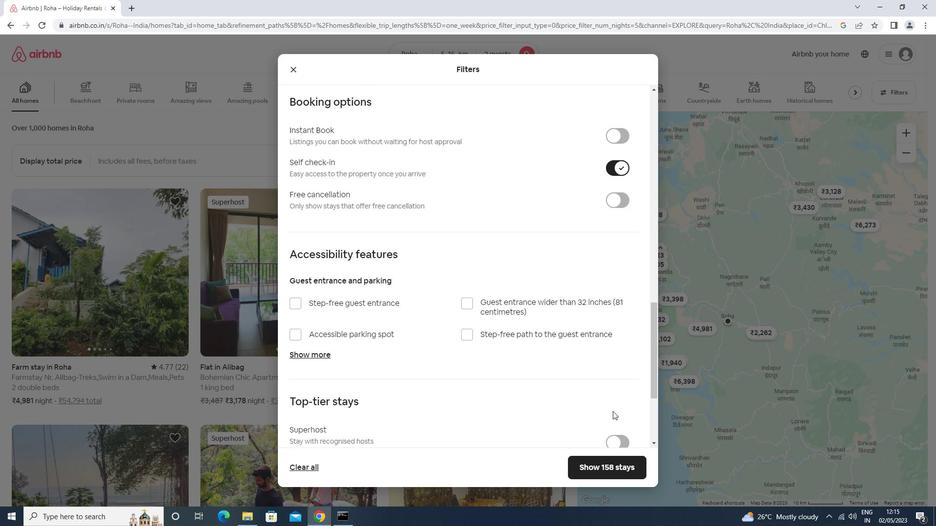 
Action: Mouse scrolled (613, 411) with delta (0, 0)
Screenshot: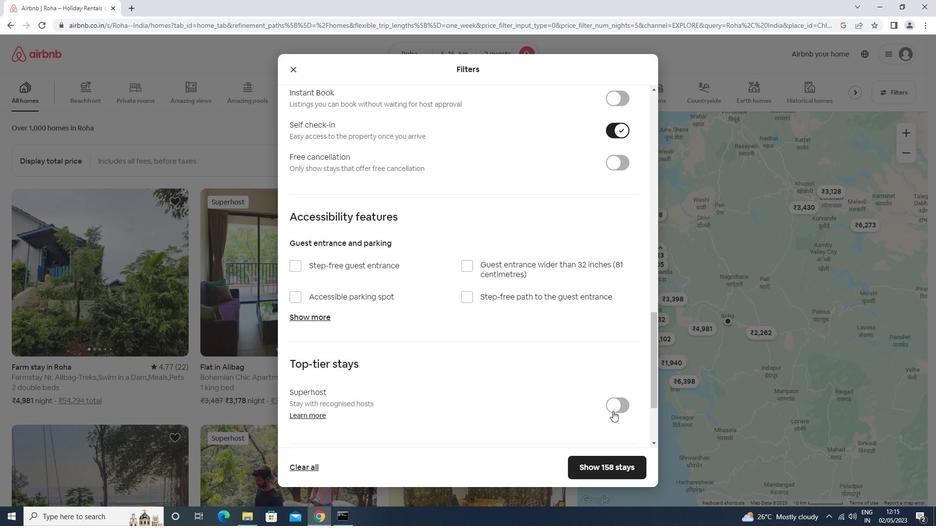 
Action: Mouse moved to (608, 412)
Screenshot: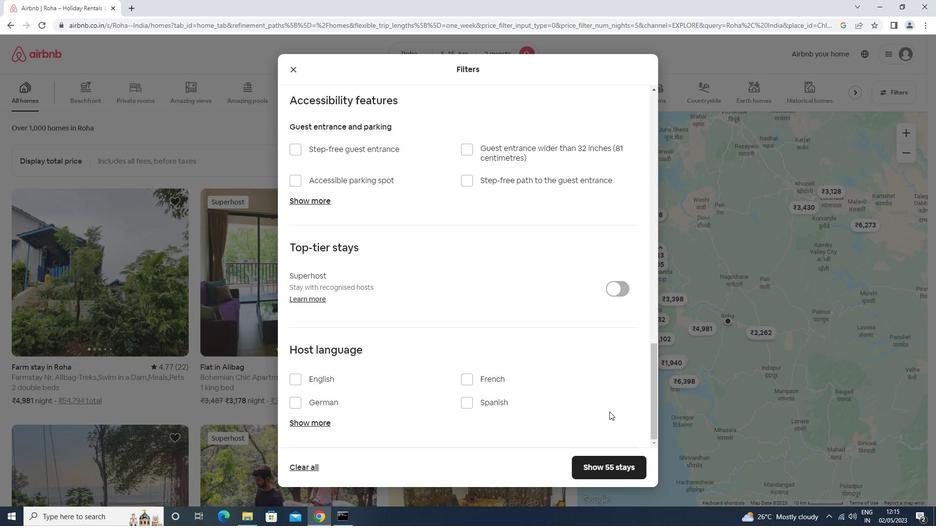 
Action: Mouse scrolled (608, 411) with delta (0, 0)
Screenshot: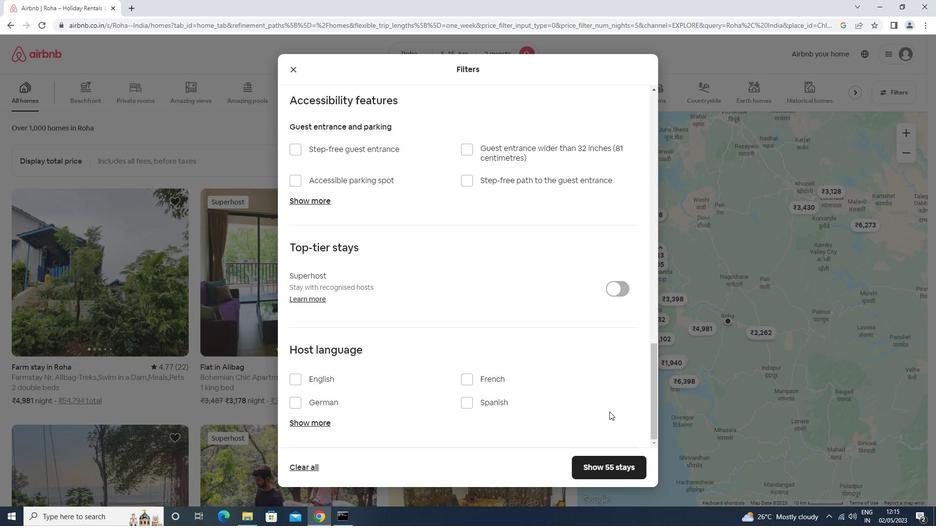 
Action: Mouse moved to (607, 412)
Screenshot: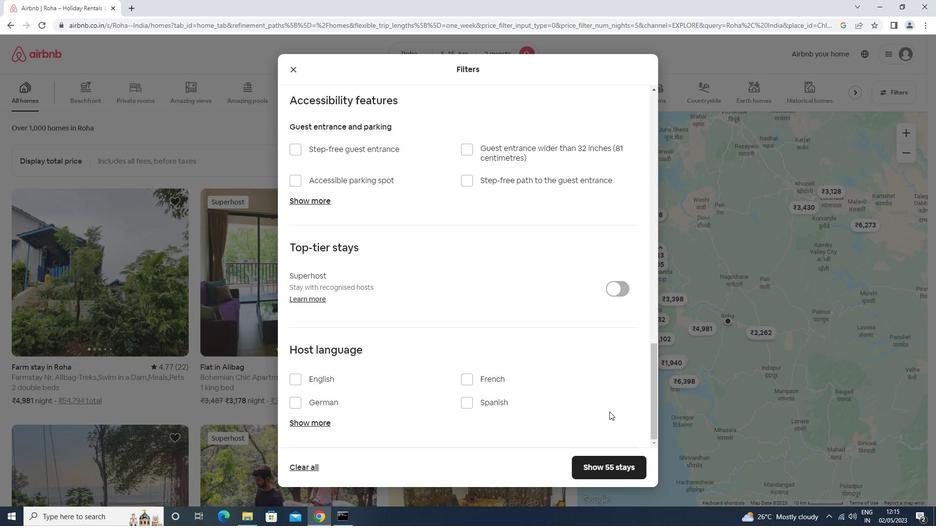 
Action: Mouse scrolled (607, 411) with delta (0, 0)
Screenshot: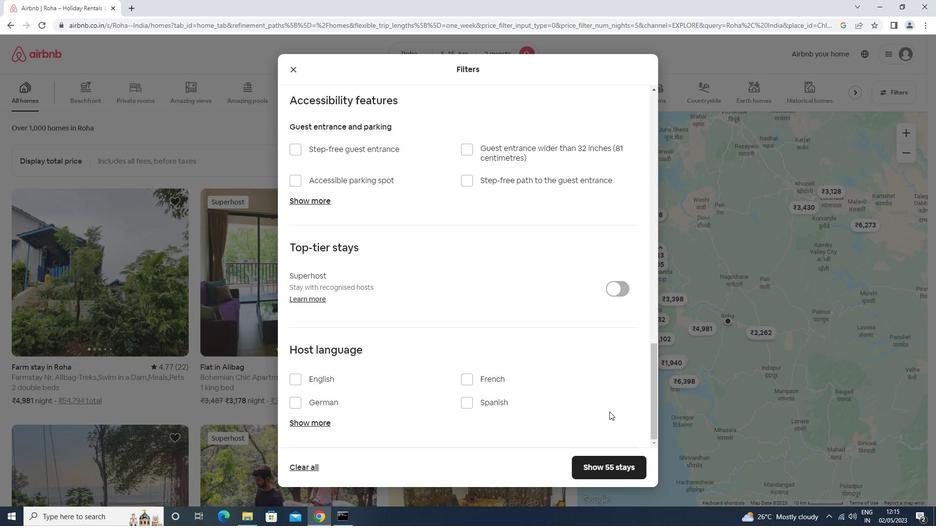 
Action: Mouse scrolled (607, 411) with delta (0, 0)
Screenshot: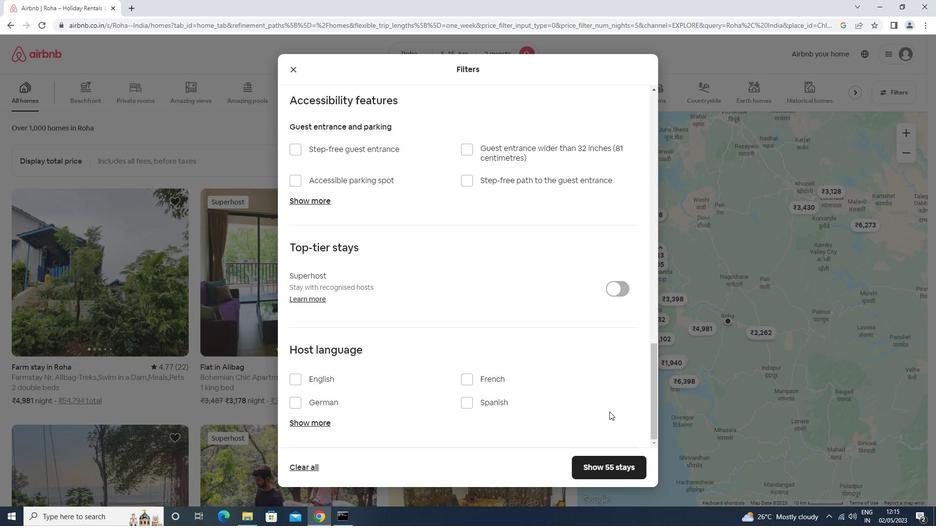 
Action: Mouse moved to (607, 412)
Screenshot: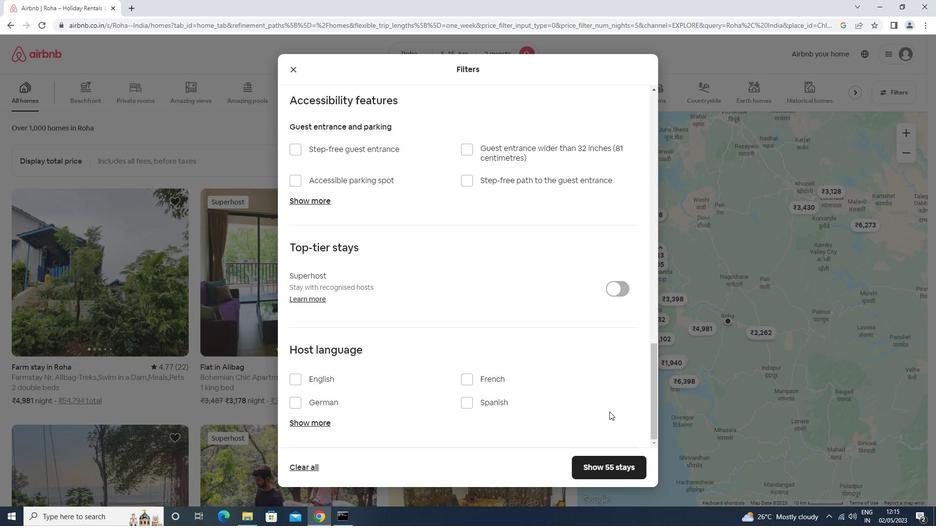 
Action: Mouse scrolled (607, 411) with delta (0, 0)
Screenshot: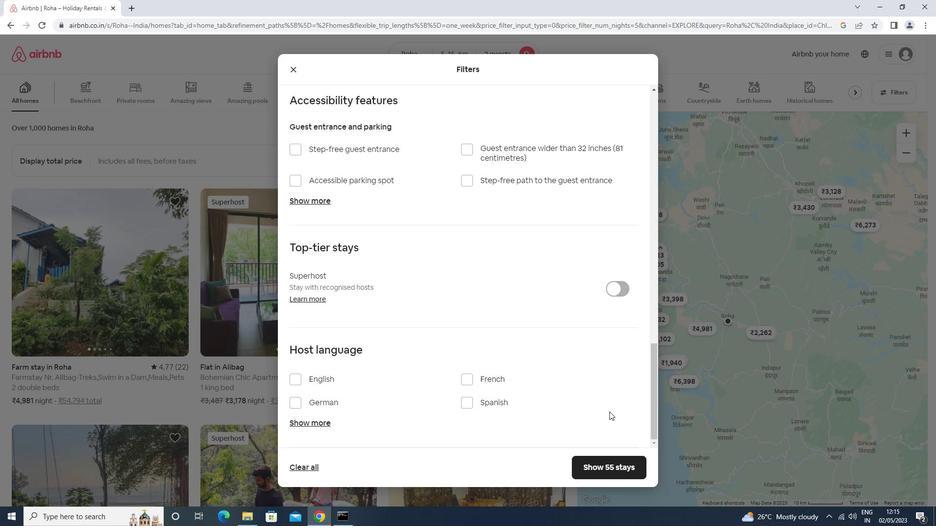 
Action: Mouse scrolled (607, 411) with delta (0, 0)
Screenshot: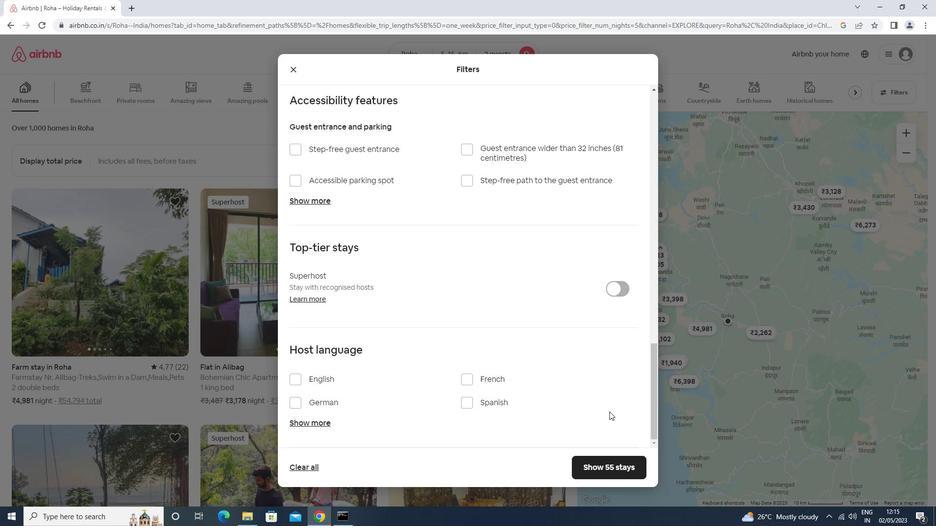 
Action: Mouse moved to (607, 412)
Screenshot: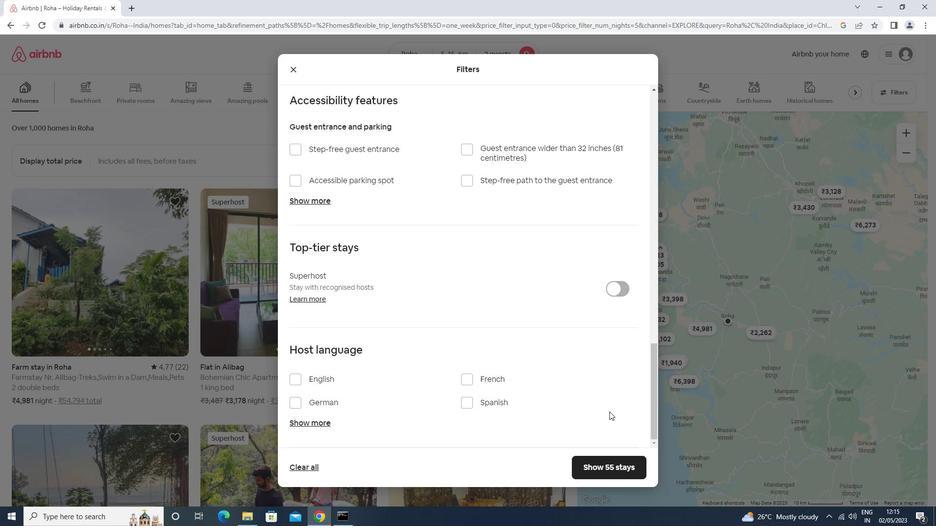 
Action: Mouse scrolled (607, 412) with delta (0, 0)
Screenshot: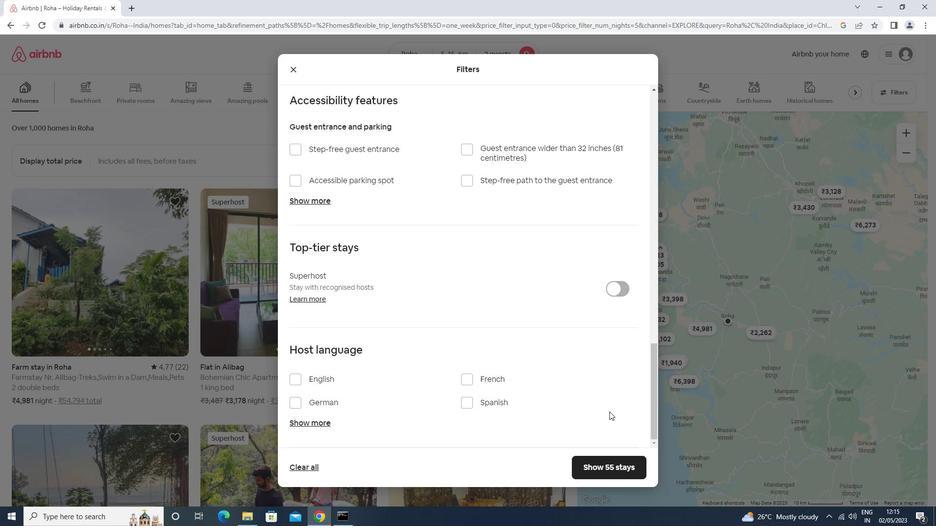 
Action: Mouse moved to (293, 375)
Screenshot: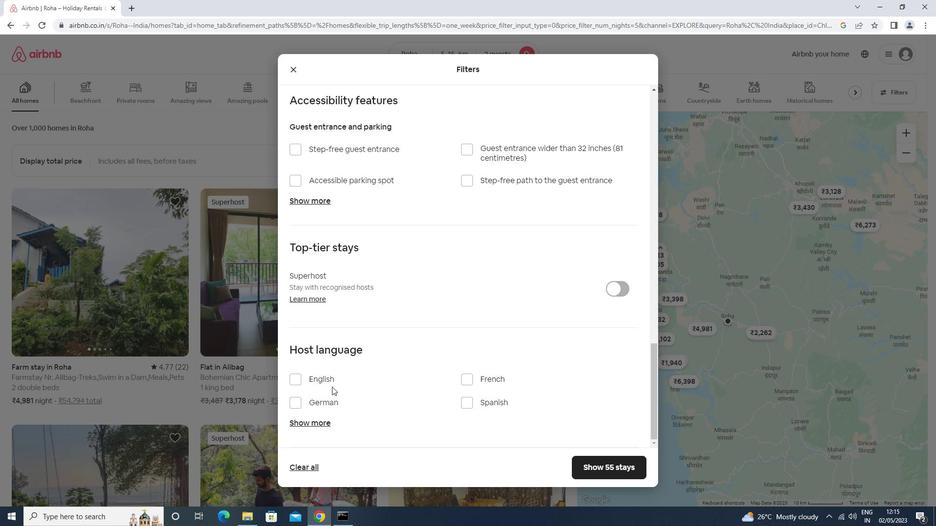 
Action: Mouse pressed left at (293, 375)
Screenshot: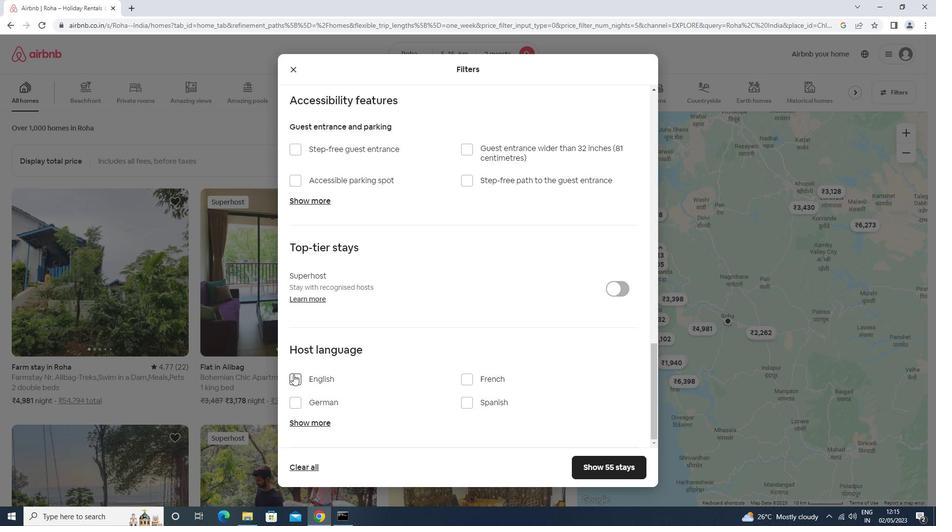 
Action: Mouse moved to (612, 464)
Screenshot: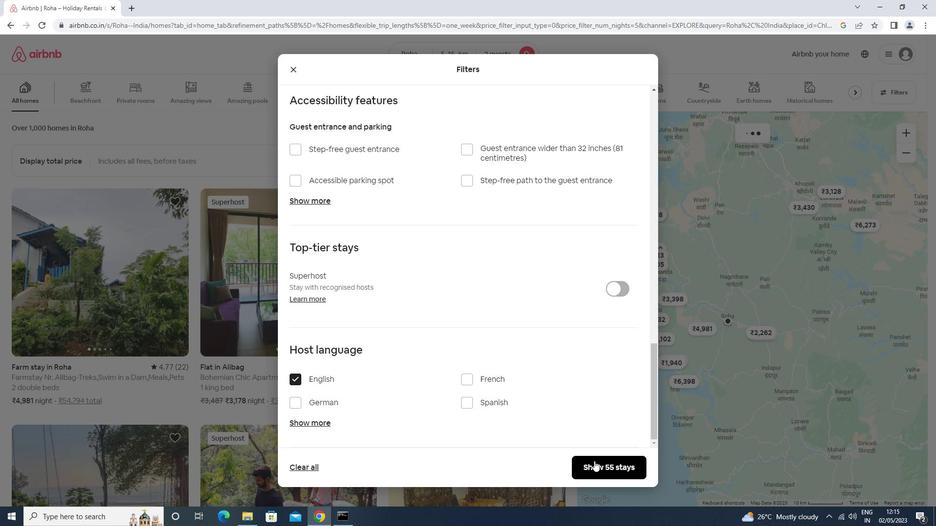 
Action: Mouse pressed left at (612, 464)
Screenshot: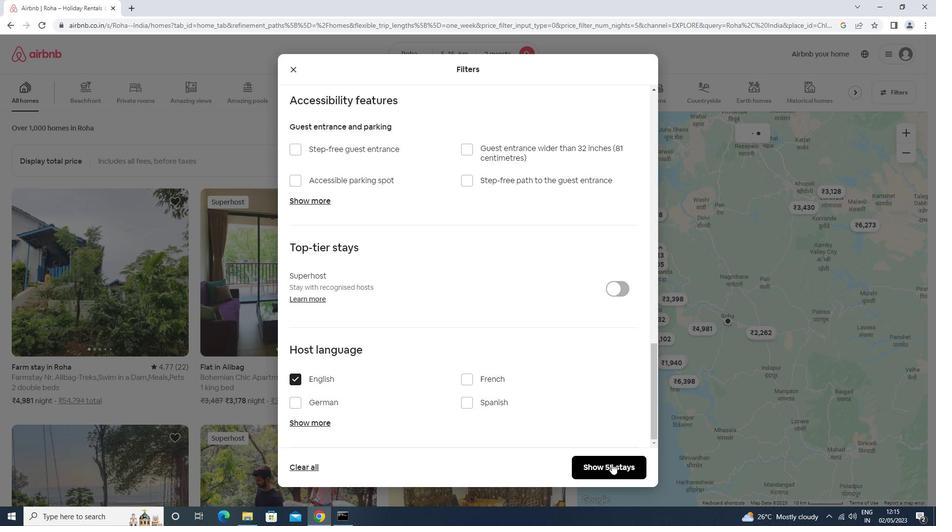 
Action: Mouse moved to (610, 465)
Screenshot: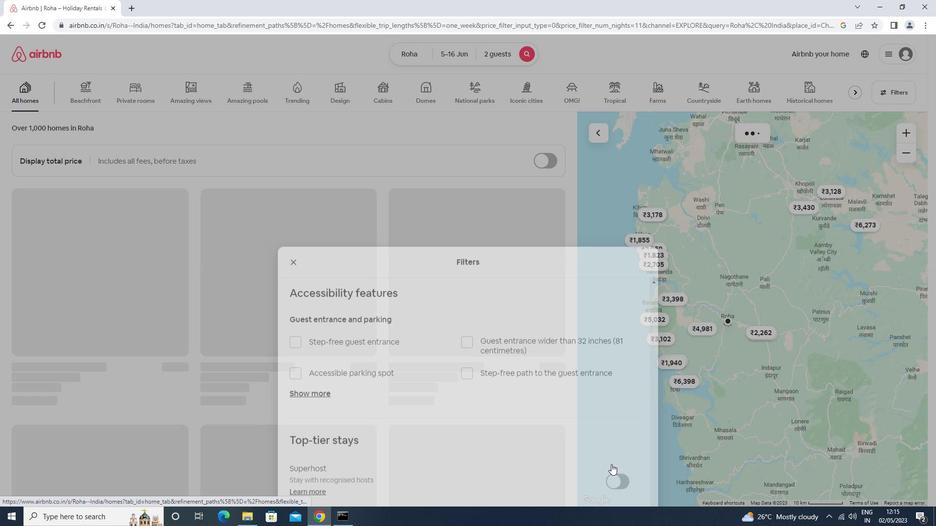 
